 Task: Look for space in Xochitepec, Mexico from 6th September, 2023 to 10th September, 2023 for 1 adult in price range Rs.9000 to Rs.17000. Place can be private room with 1  bedroom having 1 bed and 1 bathroom. Property type can be house, flat, guest house, hotel. Booking option can be shelf check-in. Required host language is English.
Action: Mouse moved to (501, 108)
Screenshot: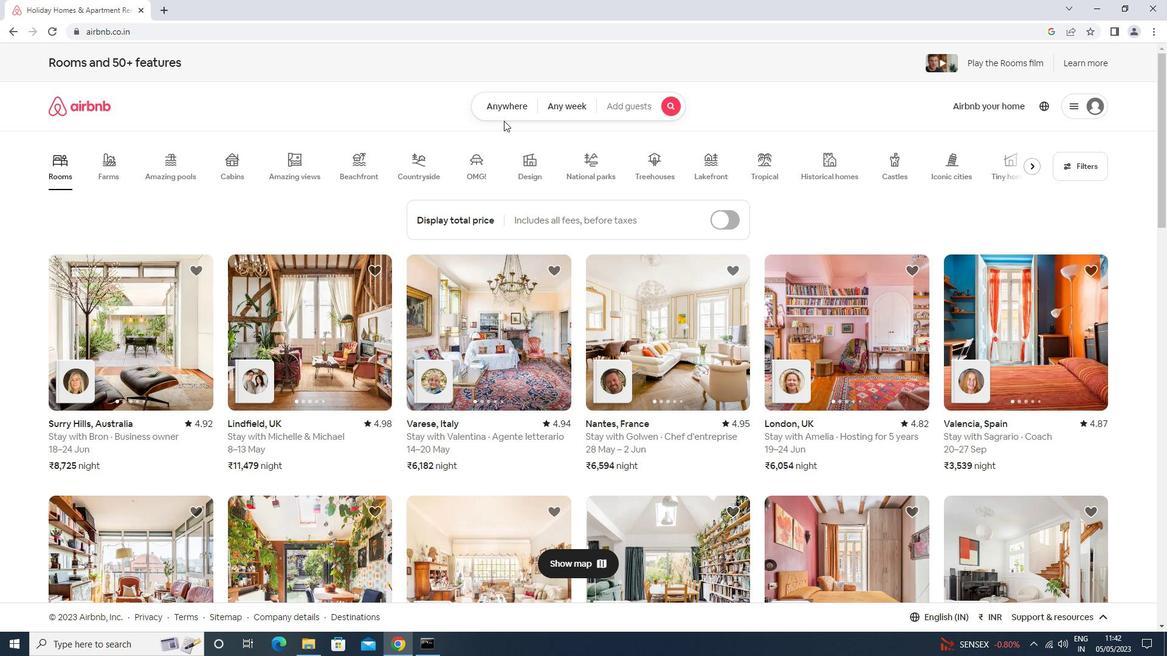 
Action: Mouse pressed left at (501, 108)
Screenshot: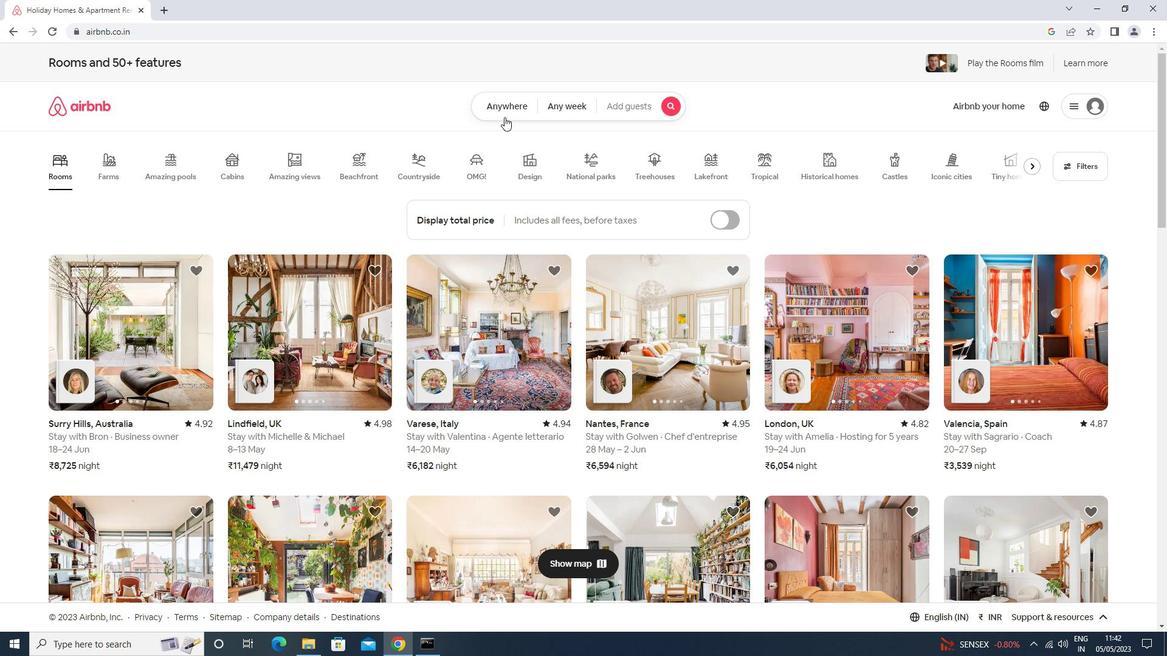 
Action: Mouse moved to (443, 159)
Screenshot: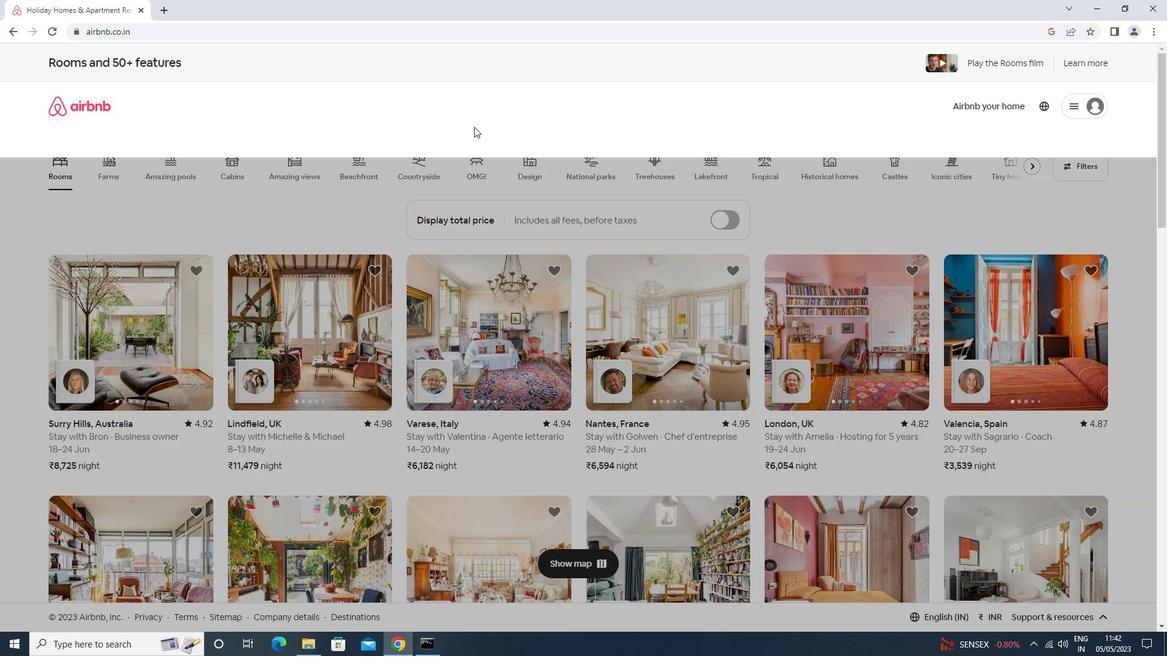 
Action: Mouse pressed left at (443, 159)
Screenshot: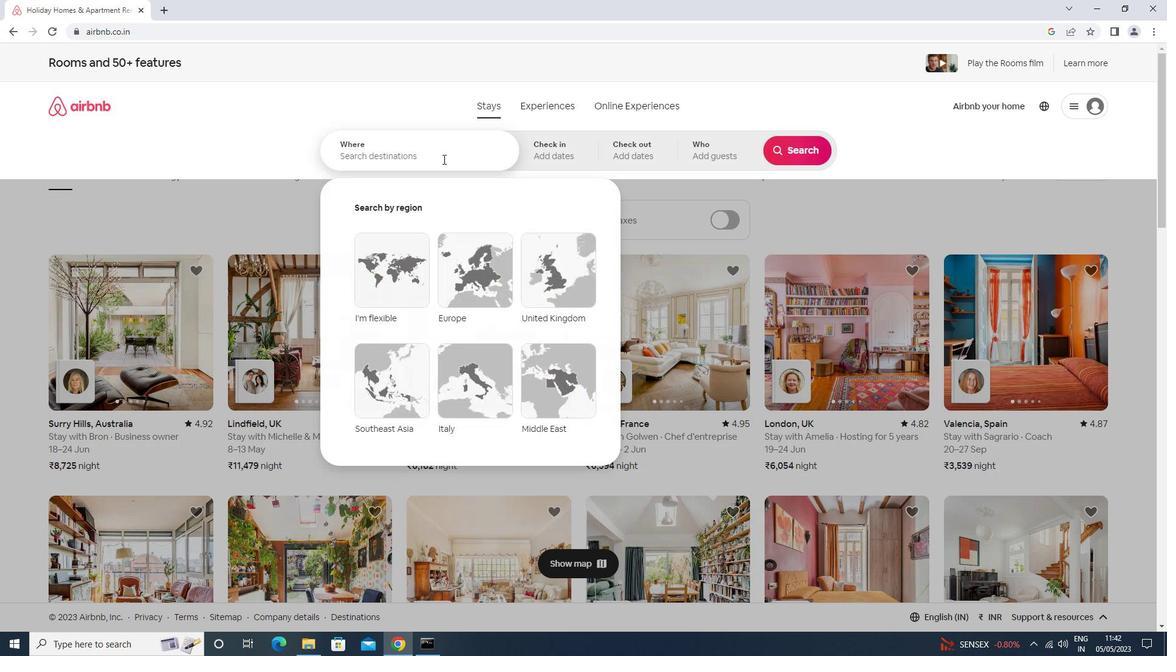 
Action: Mouse moved to (436, 162)
Screenshot: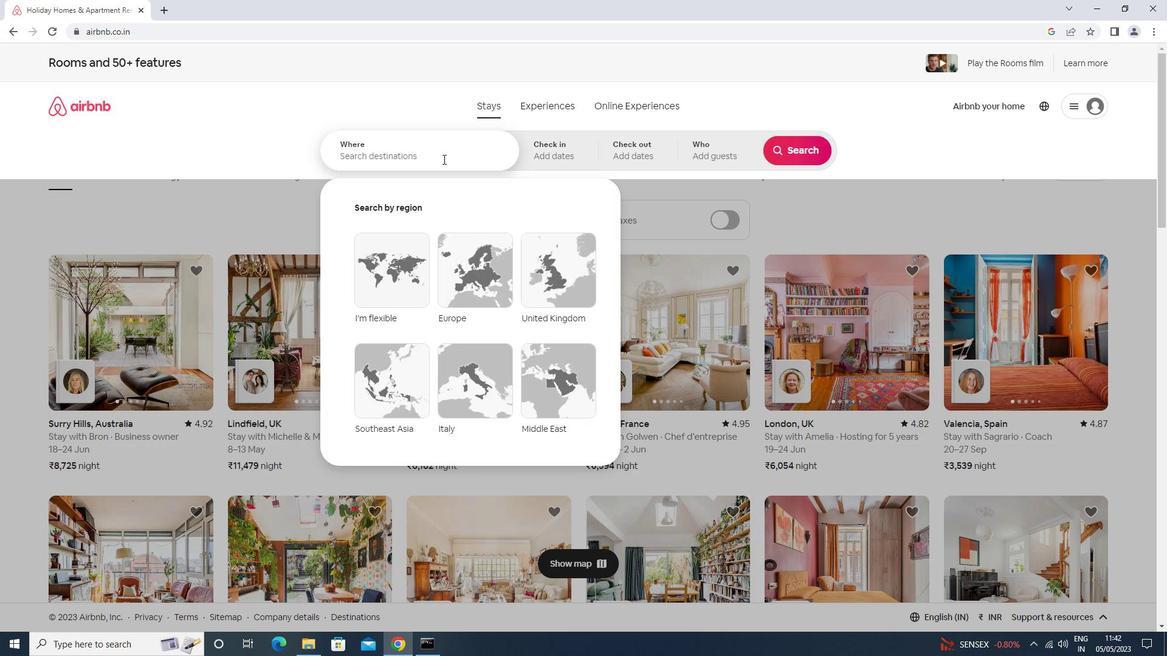 
Action: Key pressed <Key.shift>XOCH<Key.down><Key.down><Key.enter>
Screenshot: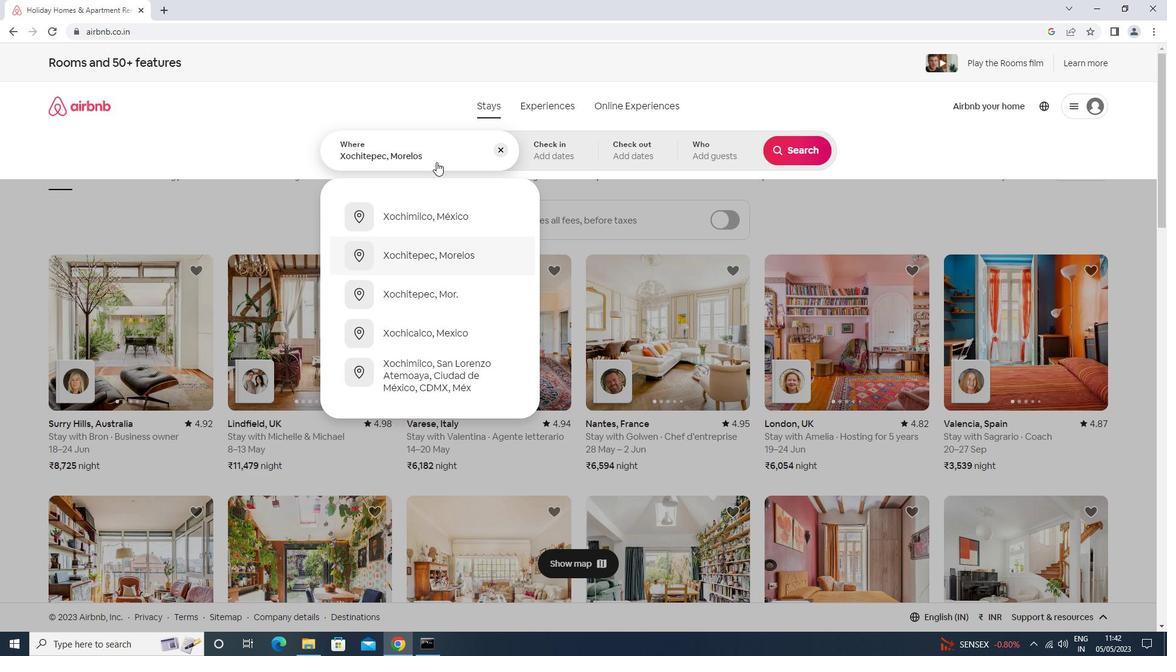 
Action: Mouse moved to (800, 245)
Screenshot: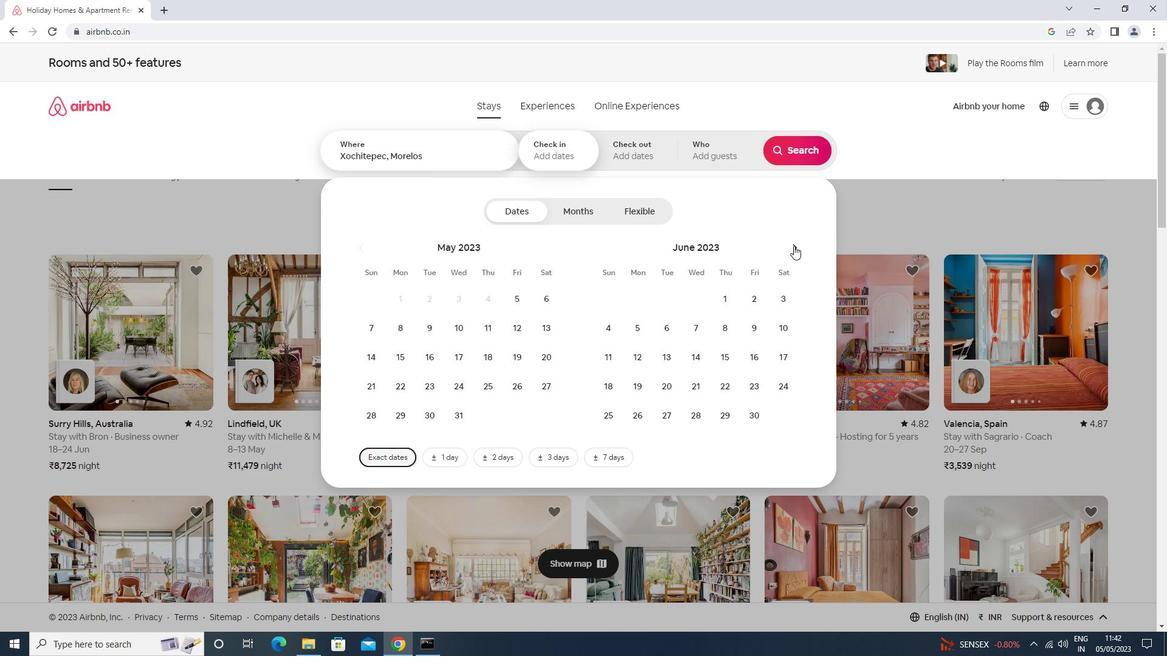 
Action: Mouse pressed left at (800, 245)
Screenshot: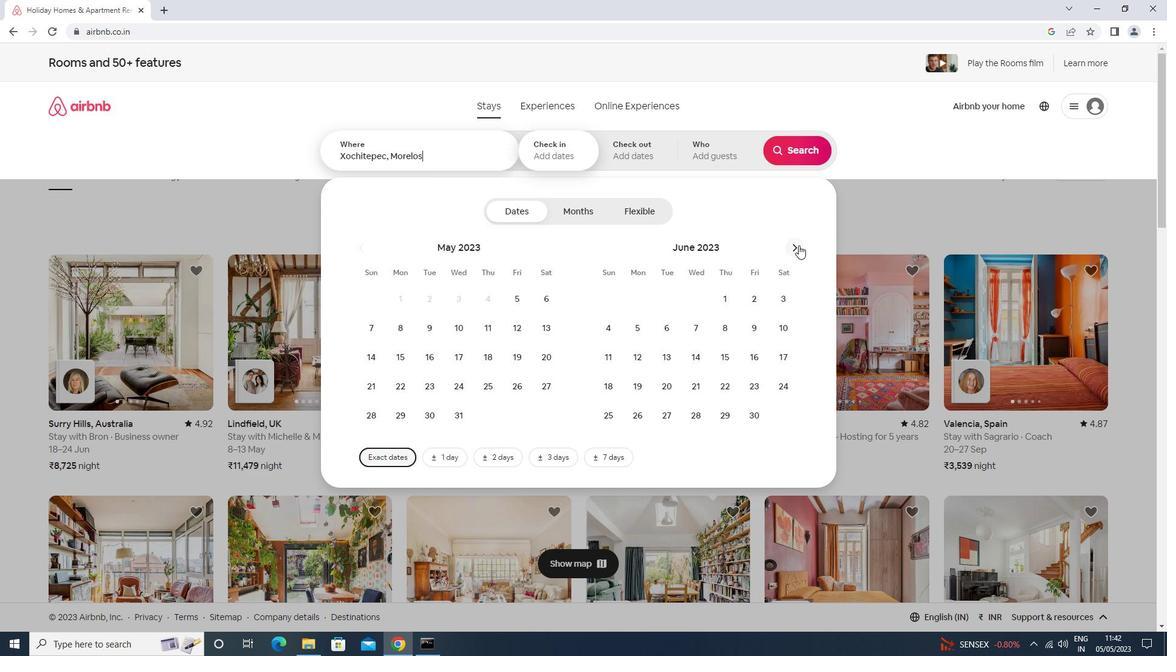 
Action: Mouse moved to (802, 244)
Screenshot: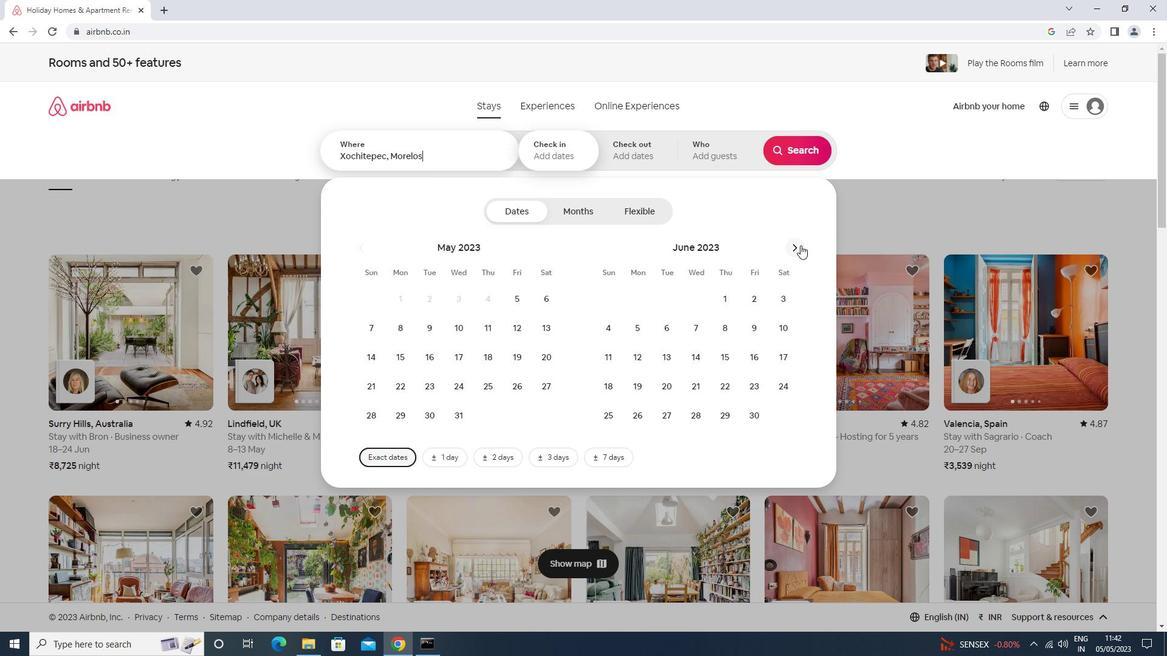 
Action: Mouse pressed left at (802, 244)
Screenshot: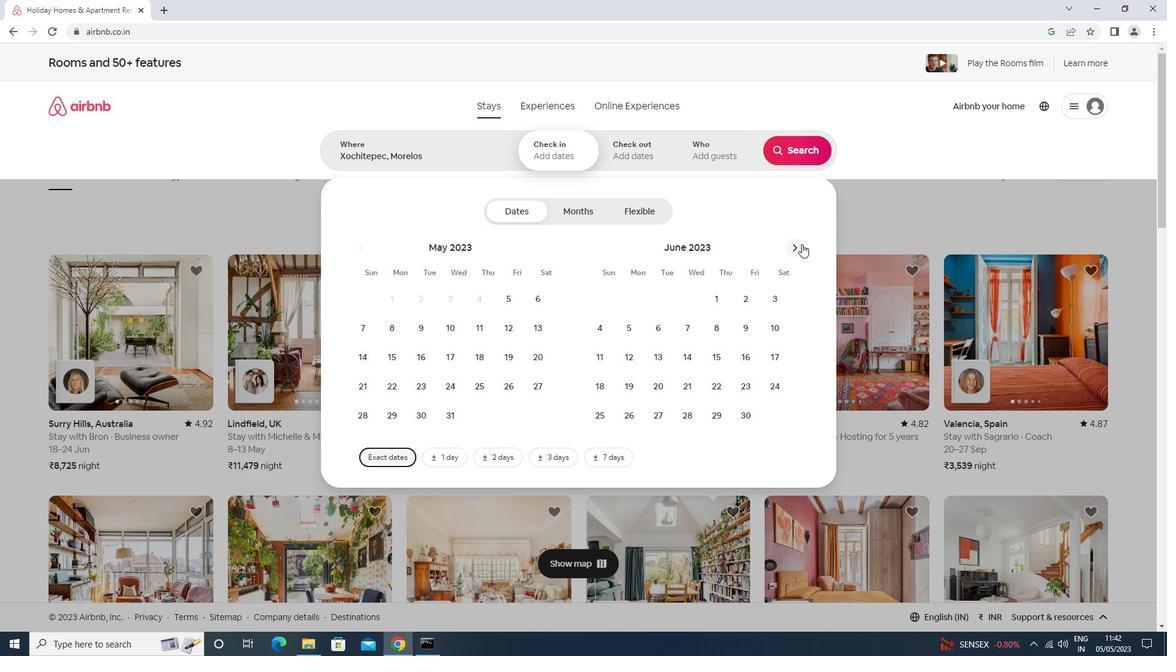 
Action: Mouse pressed left at (802, 244)
Screenshot: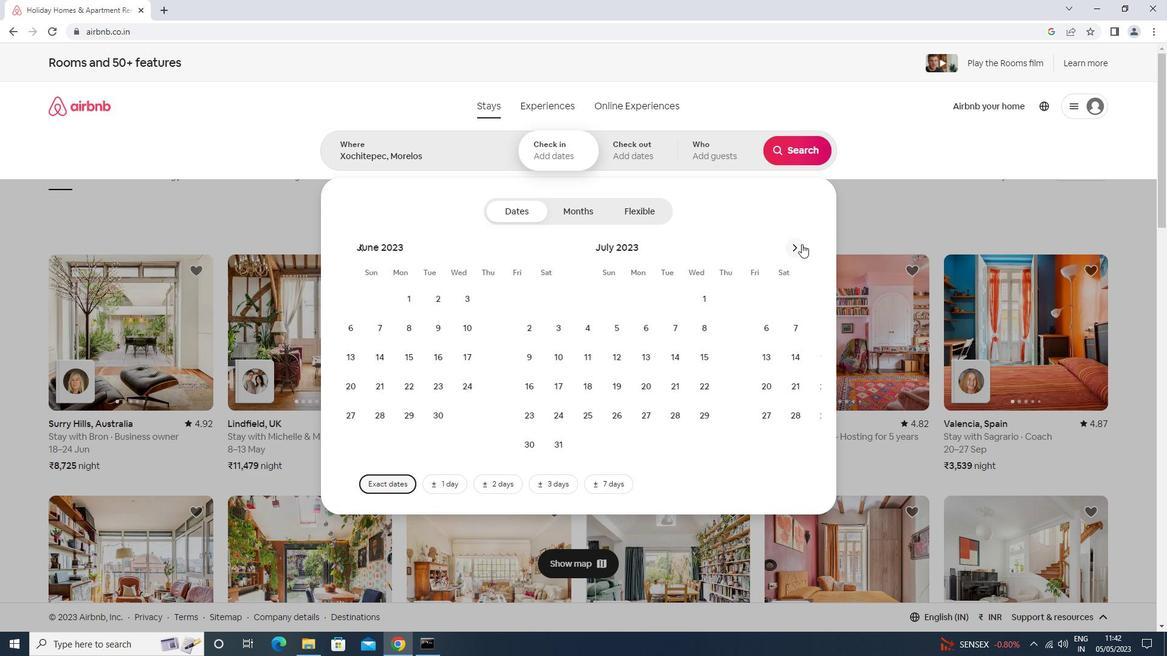 
Action: Mouse moved to (699, 330)
Screenshot: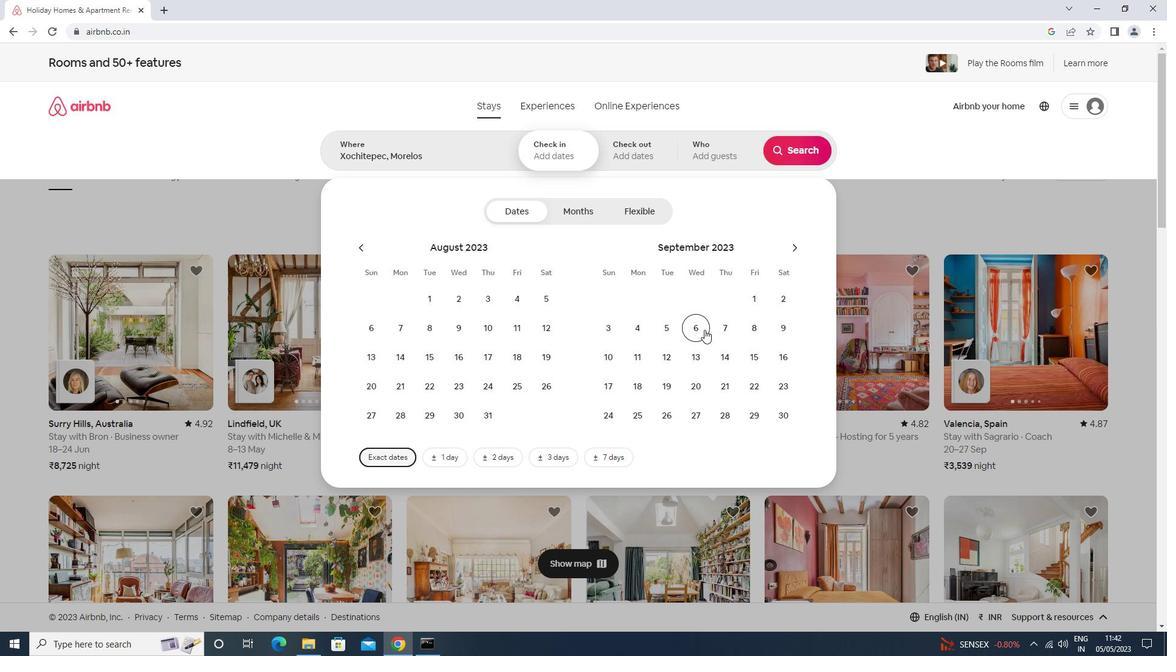 
Action: Mouse pressed left at (699, 330)
Screenshot: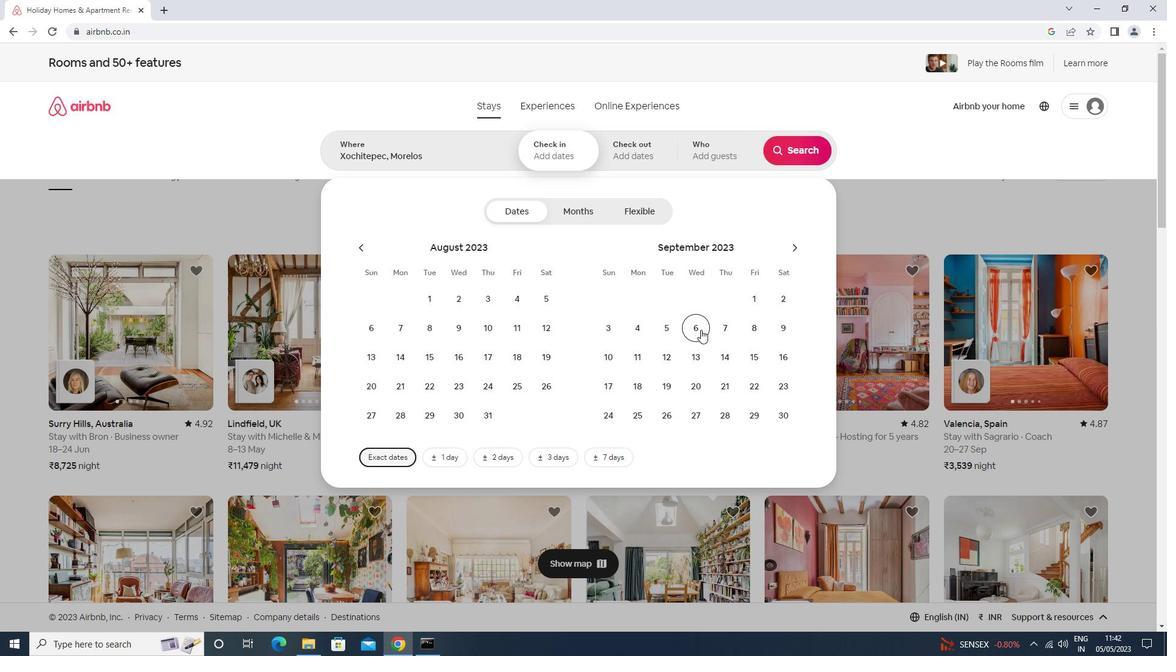 
Action: Mouse moved to (614, 355)
Screenshot: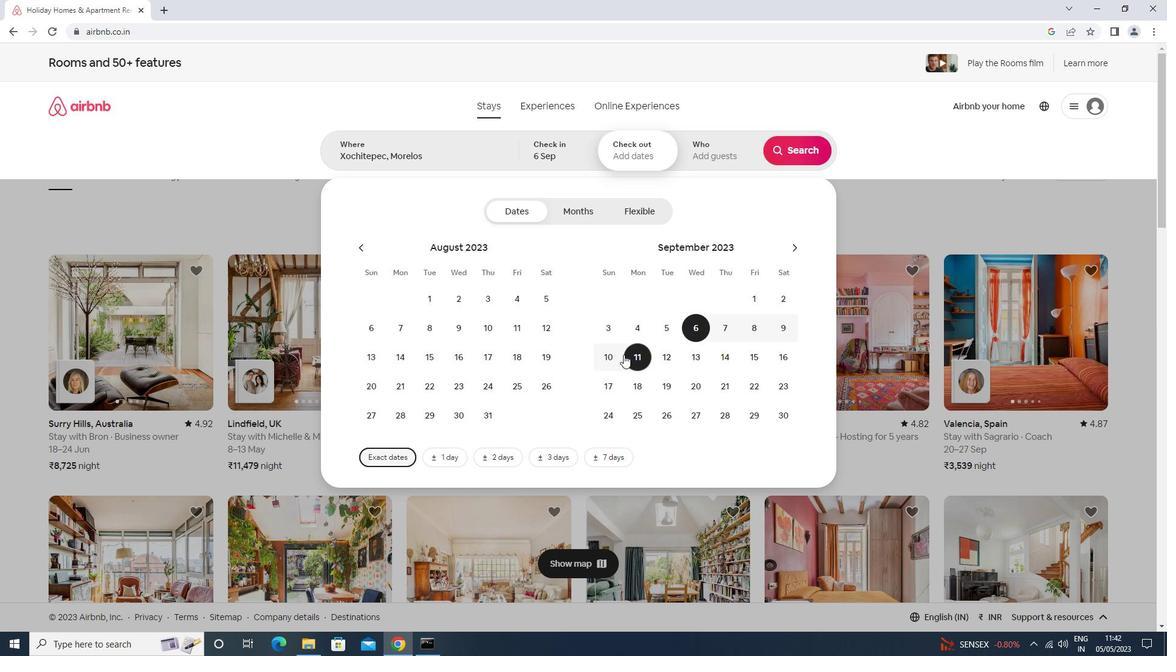 
Action: Mouse pressed left at (614, 355)
Screenshot: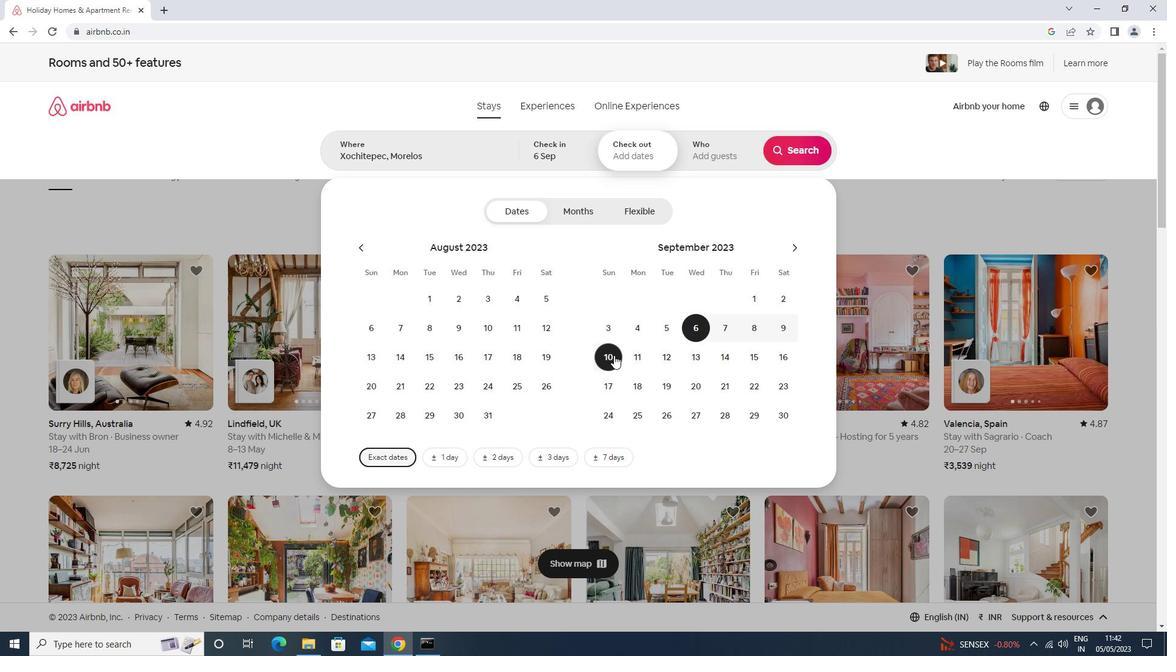
Action: Mouse moved to (709, 140)
Screenshot: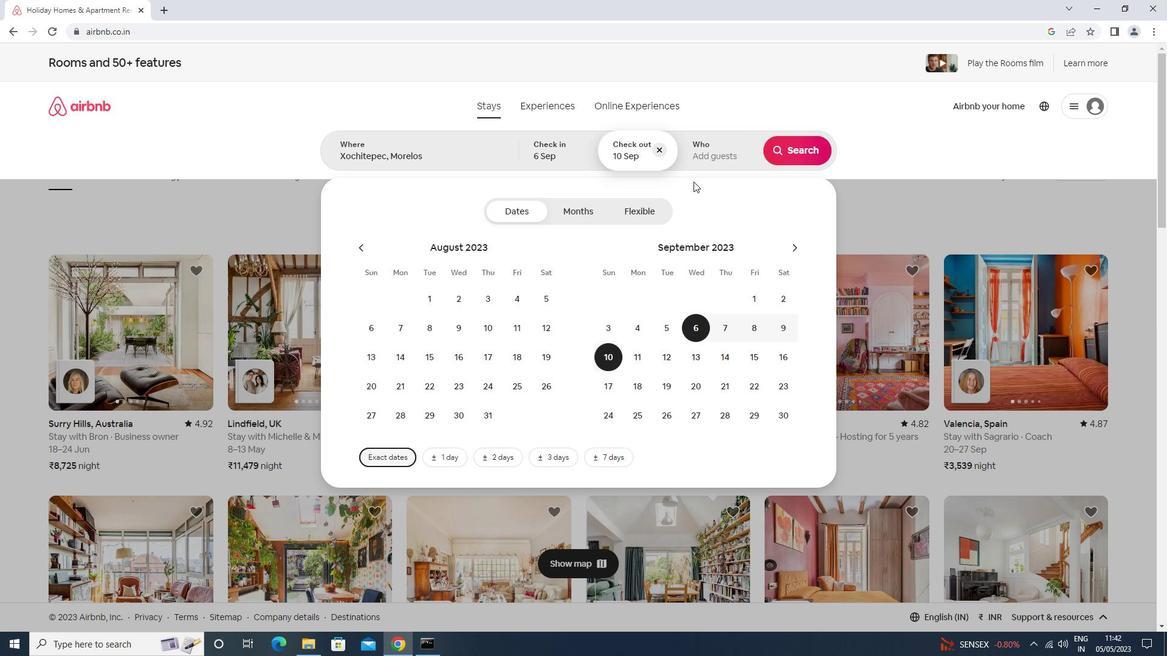 
Action: Mouse pressed left at (709, 140)
Screenshot: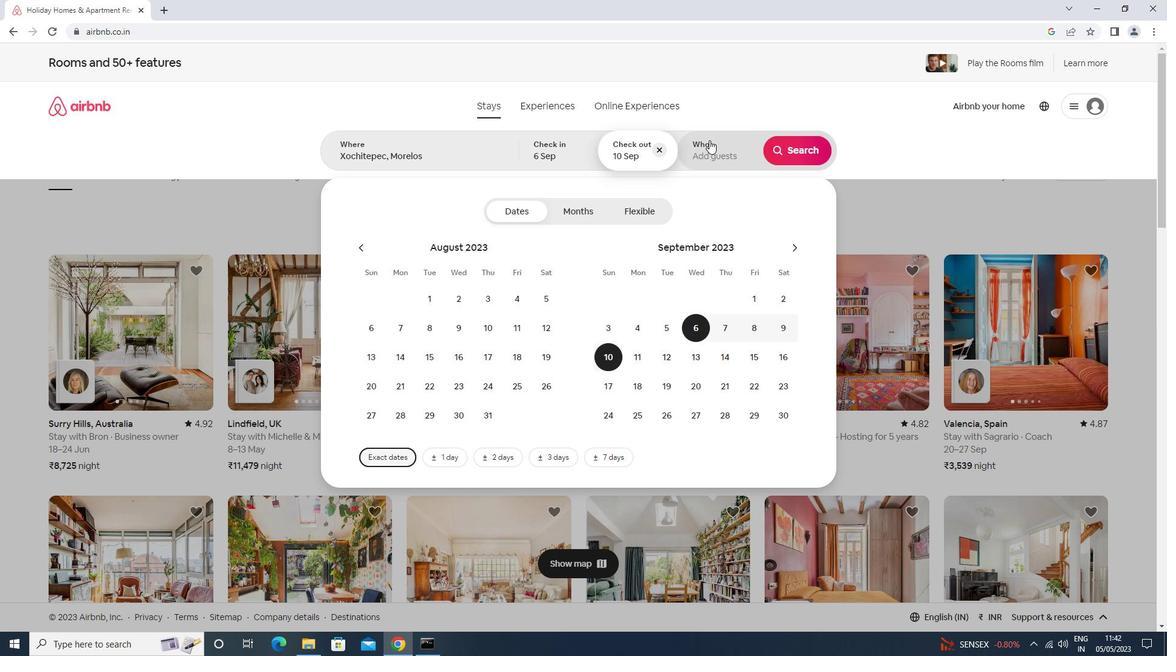 
Action: Mouse moved to (800, 215)
Screenshot: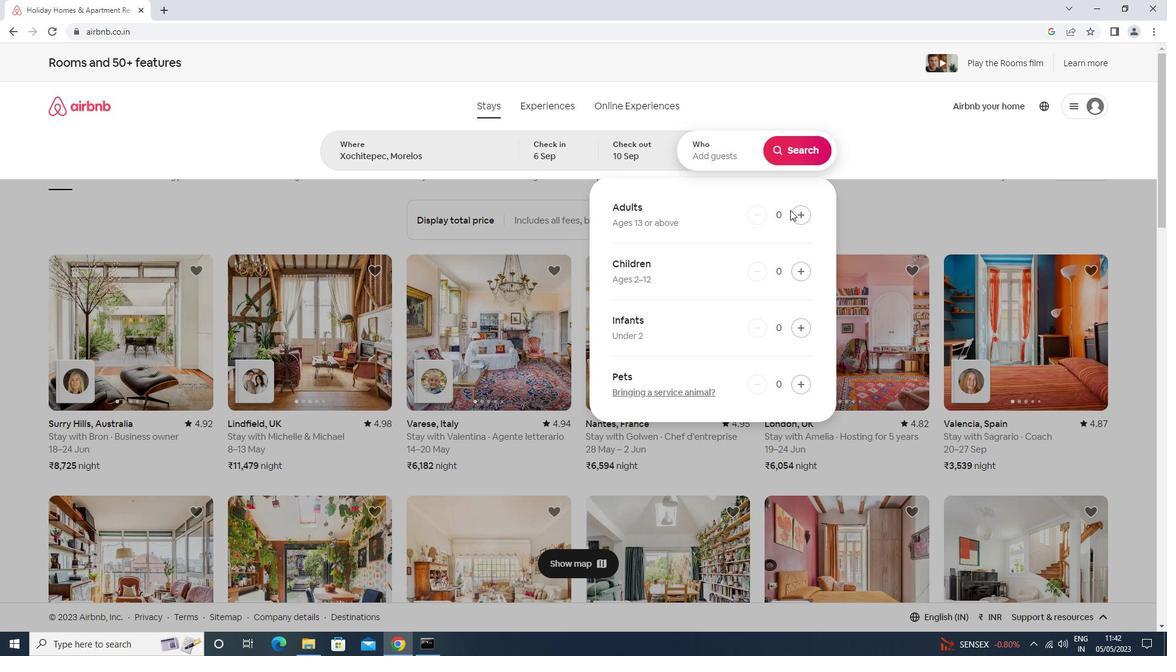 
Action: Mouse pressed left at (800, 215)
Screenshot: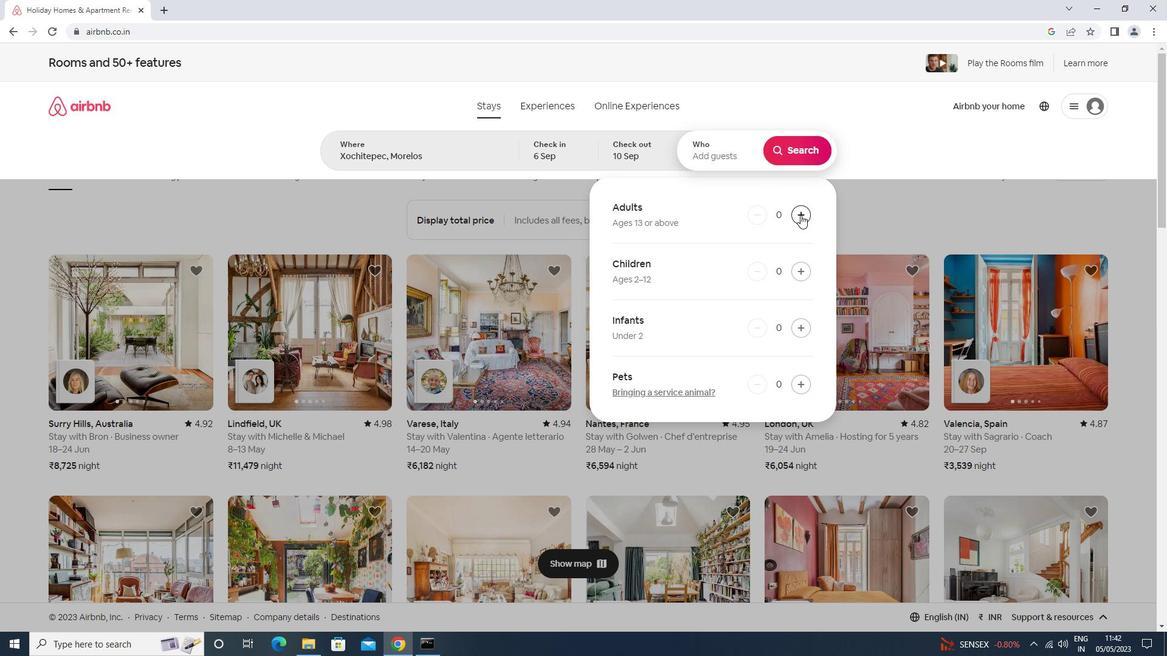
Action: Mouse moved to (813, 144)
Screenshot: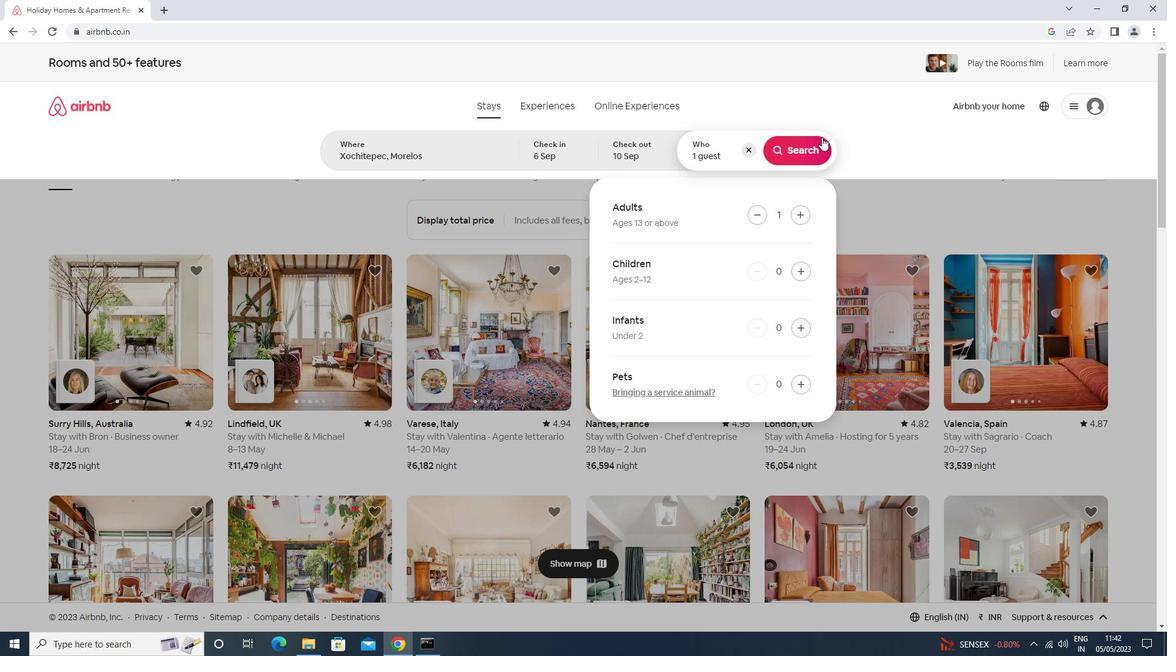 
Action: Mouse pressed left at (813, 144)
Screenshot: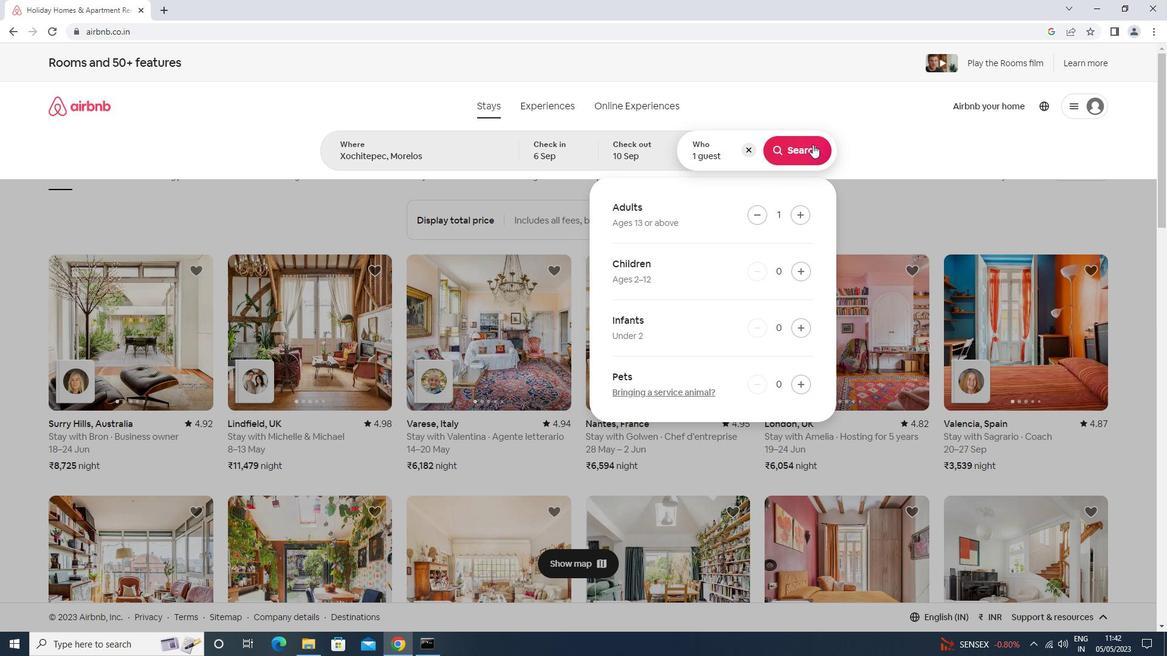
Action: Mouse moved to (1102, 117)
Screenshot: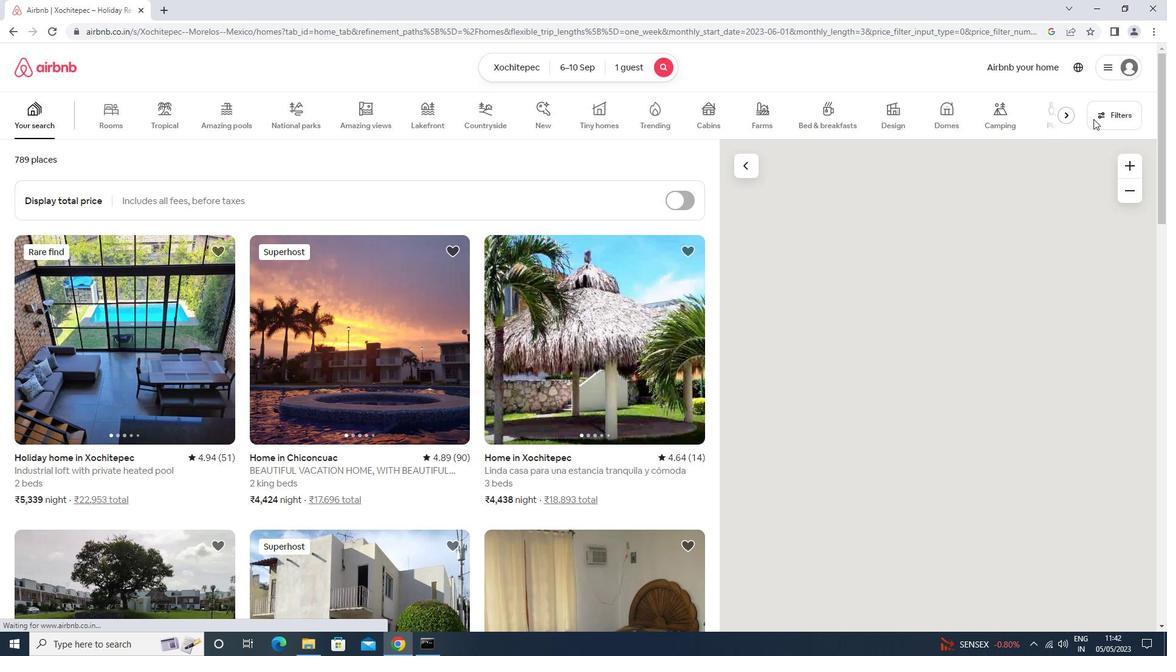 
Action: Mouse pressed left at (1102, 117)
Screenshot: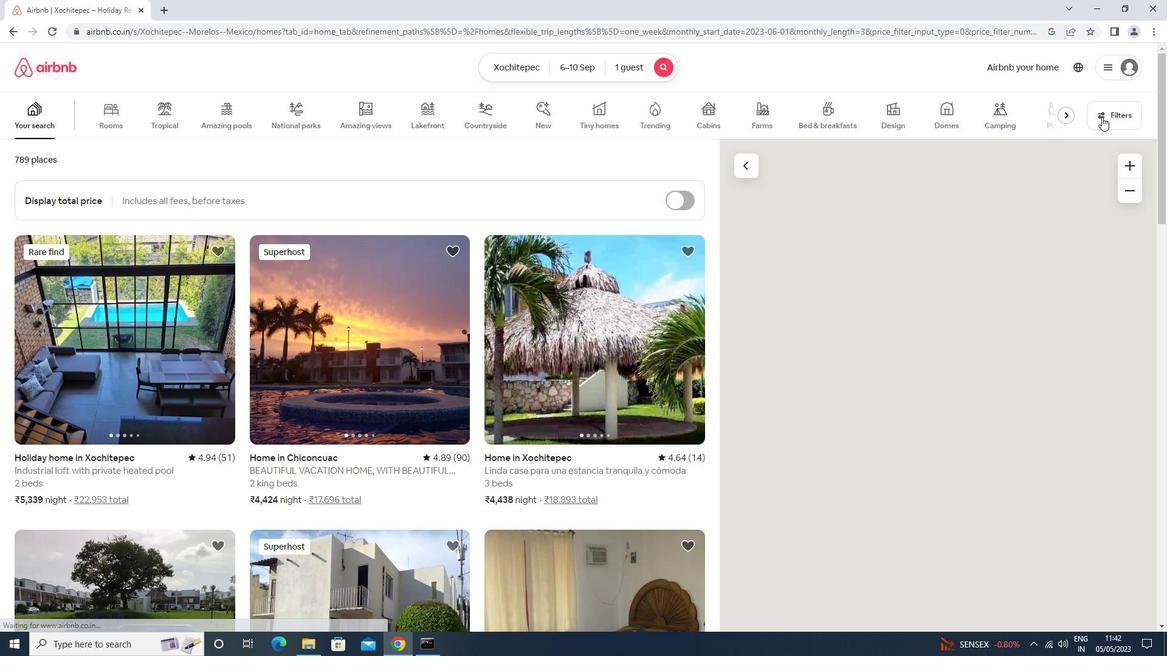 
Action: Mouse moved to (450, 413)
Screenshot: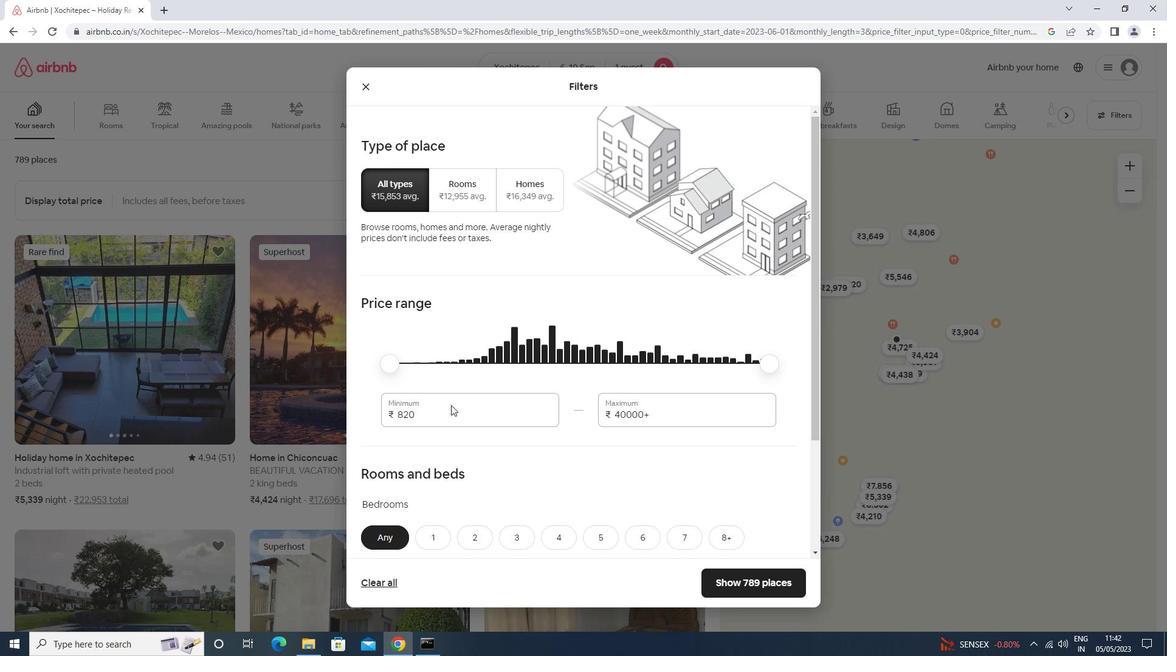 
Action: Mouse pressed left at (450, 413)
Screenshot: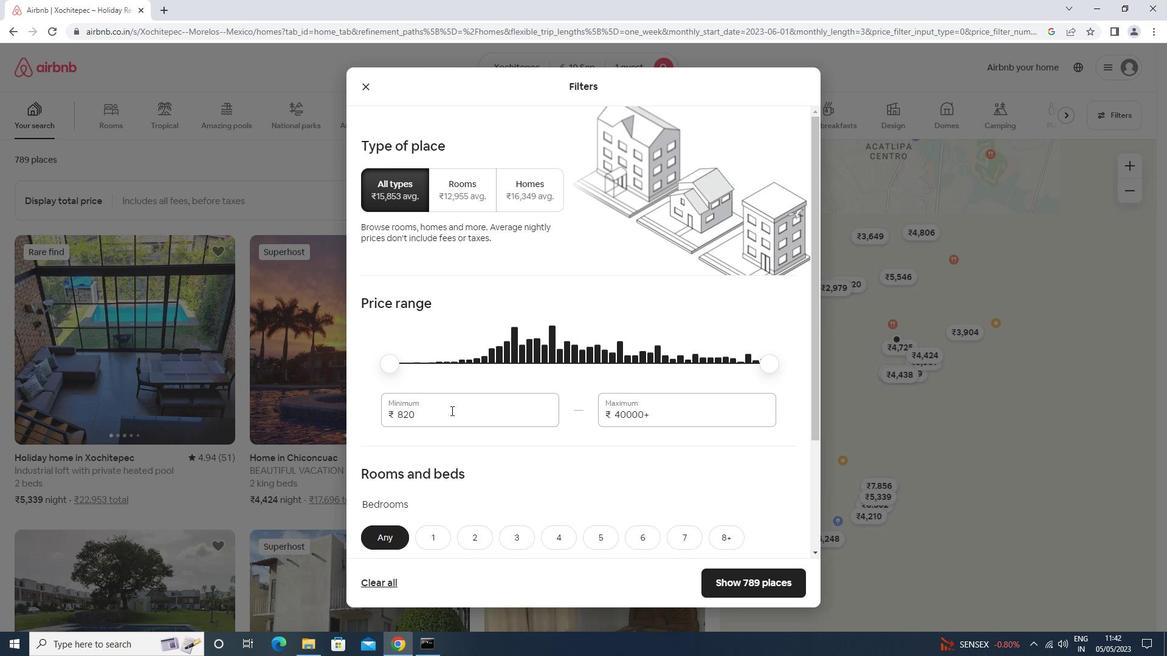 
Action: Key pressed <Key.backspace><Key.backspace><Key.backspace><Key.backspace><Key.backspace><'9'><'0'><'0'><'0'><Key.tab><'1'><'7'><'0'><'0'><'0'>
Screenshot: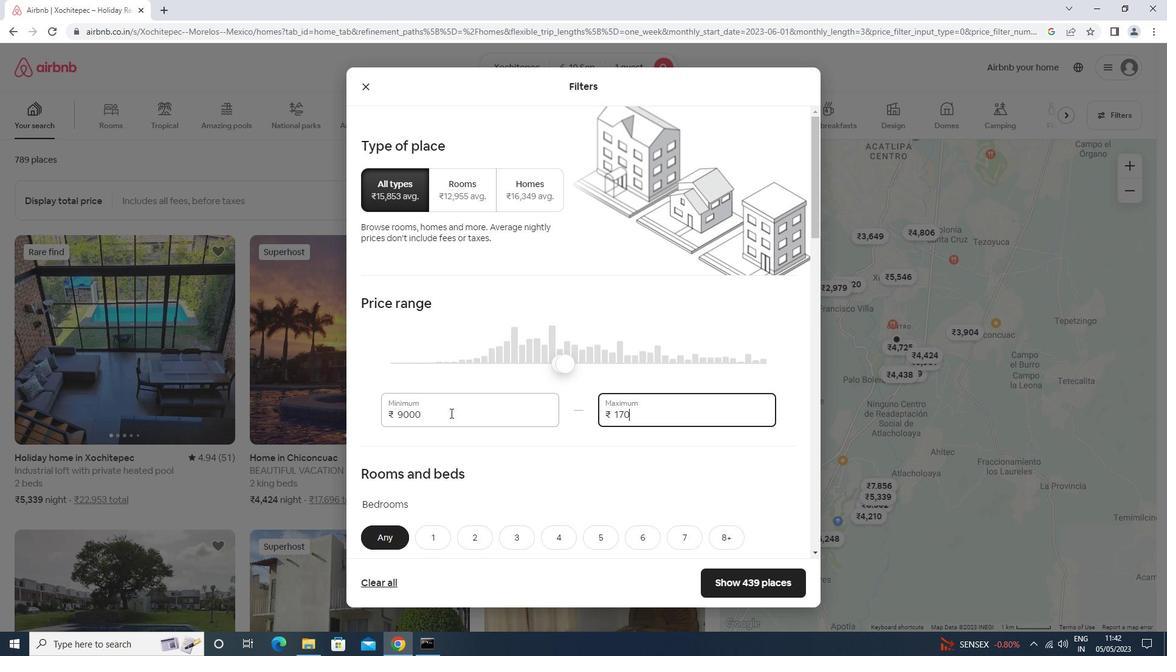 
Action: Mouse moved to (518, 423)
Screenshot: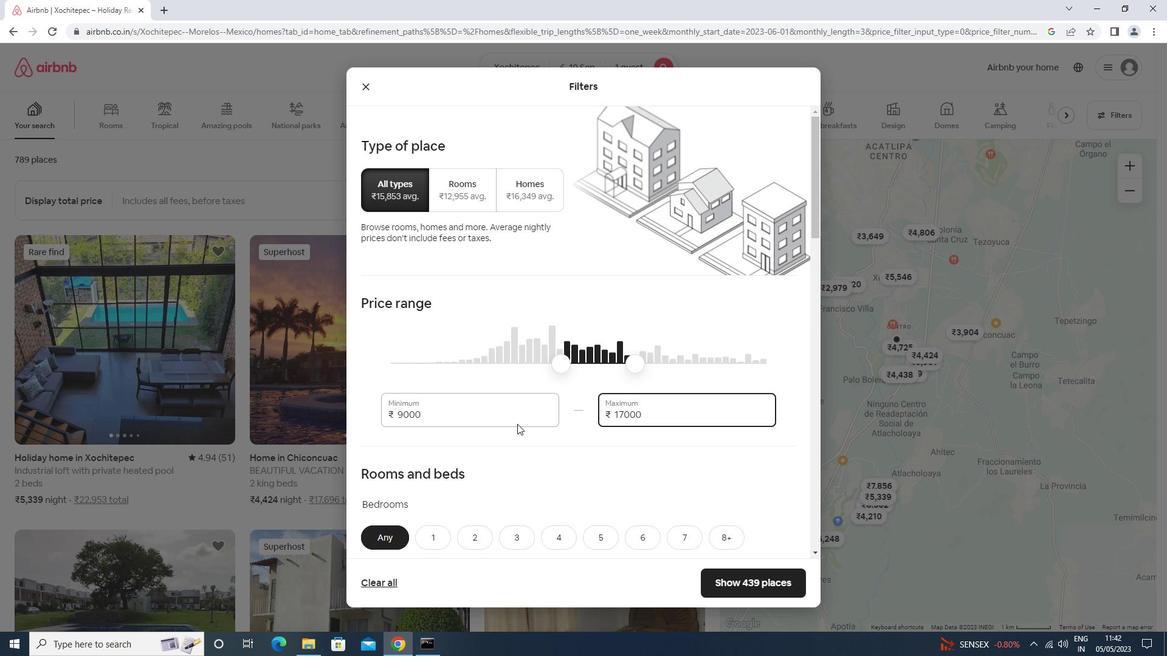 
Action: Mouse scrolled (518, 422) with delta (0, 0)
Screenshot: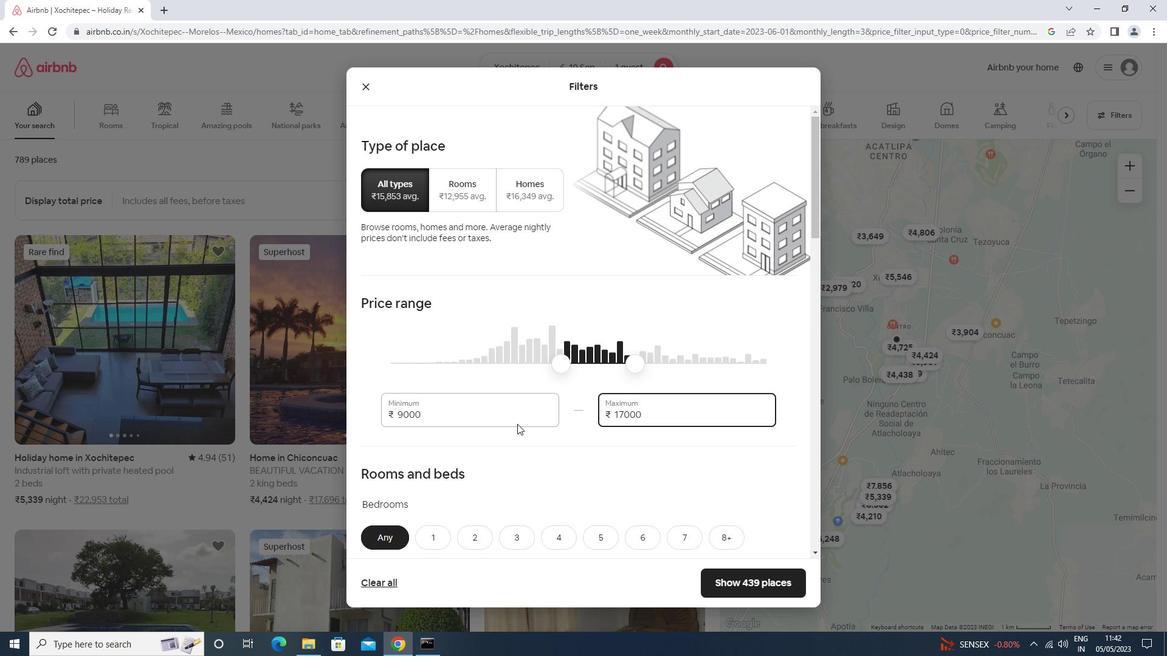 
Action: Mouse moved to (519, 423)
Screenshot: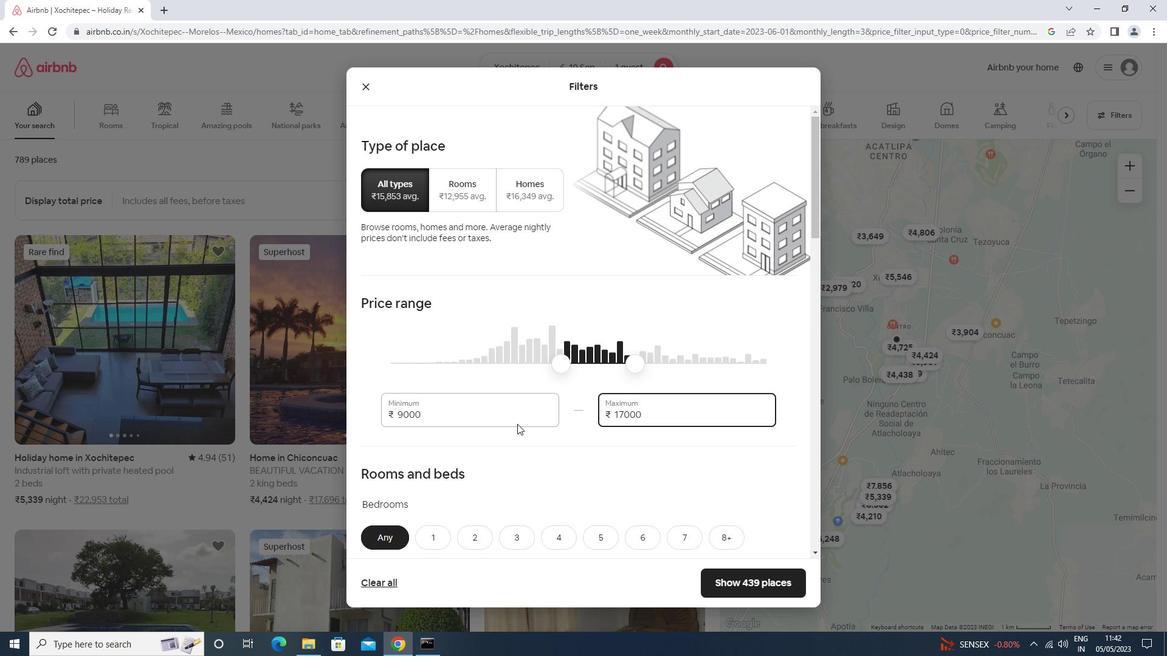 
Action: Mouse scrolled (519, 422) with delta (0, 0)
Screenshot: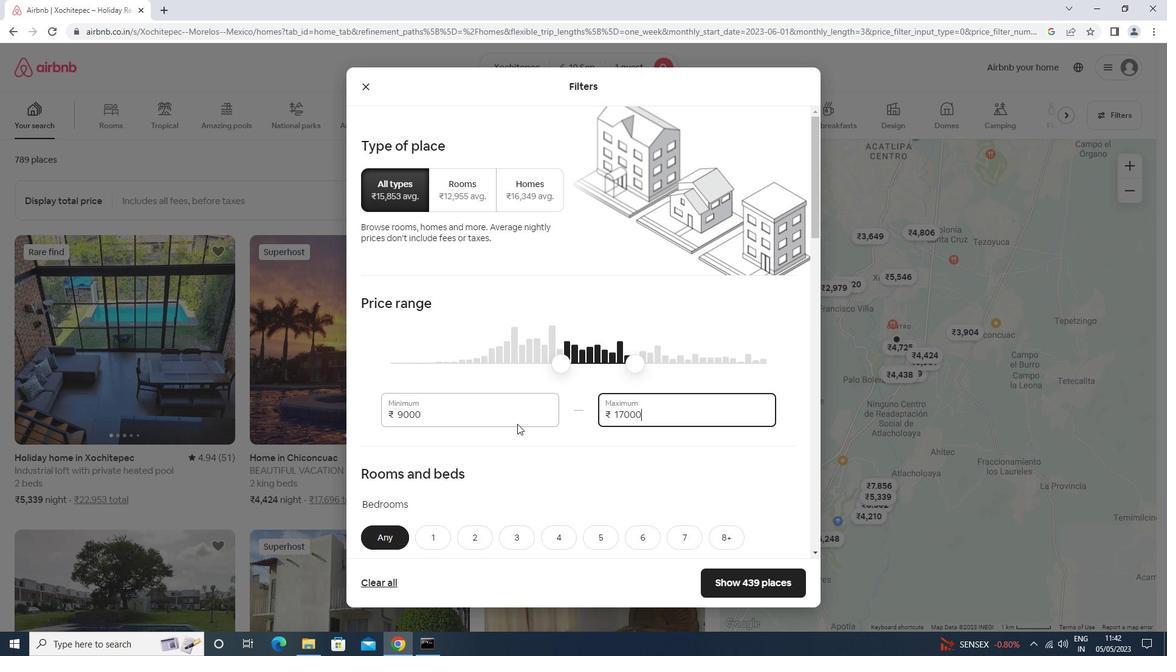 
Action: Mouse scrolled (519, 422) with delta (0, 0)
Screenshot: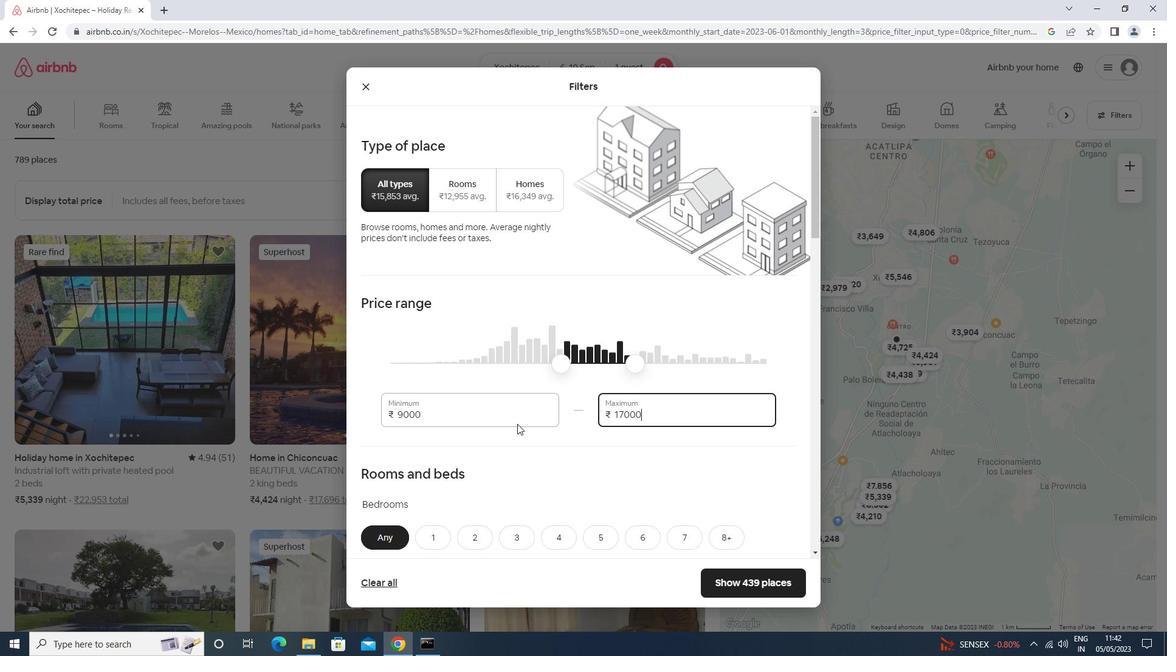 
Action: Mouse scrolled (519, 422) with delta (0, 0)
Screenshot: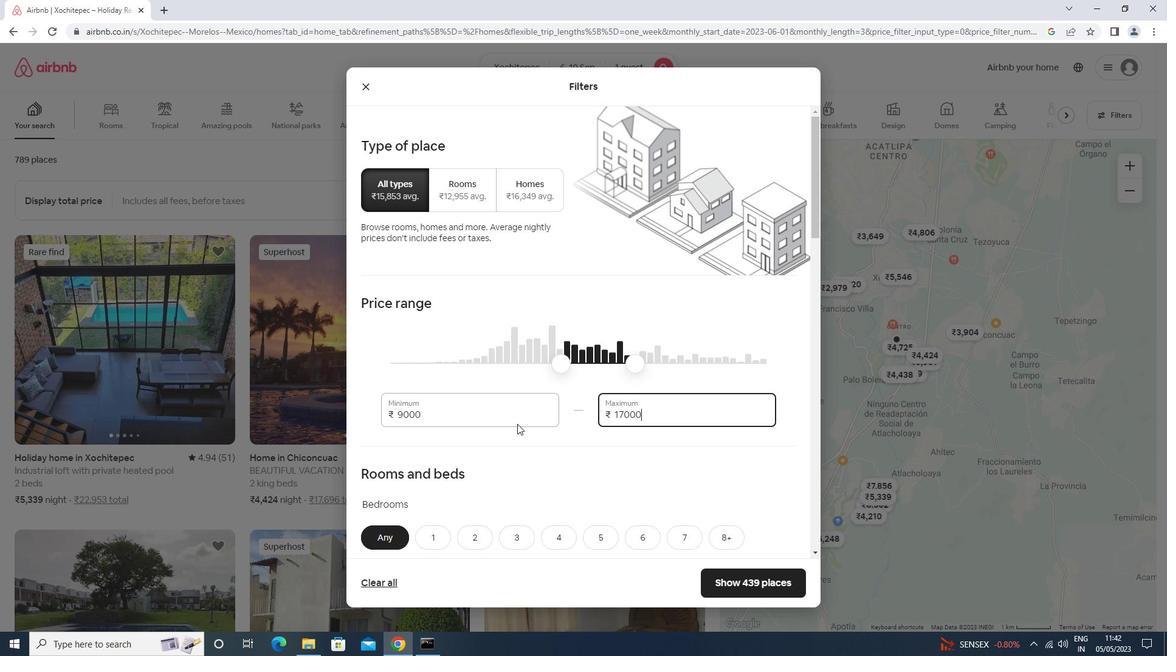 
Action: Mouse moved to (439, 302)
Screenshot: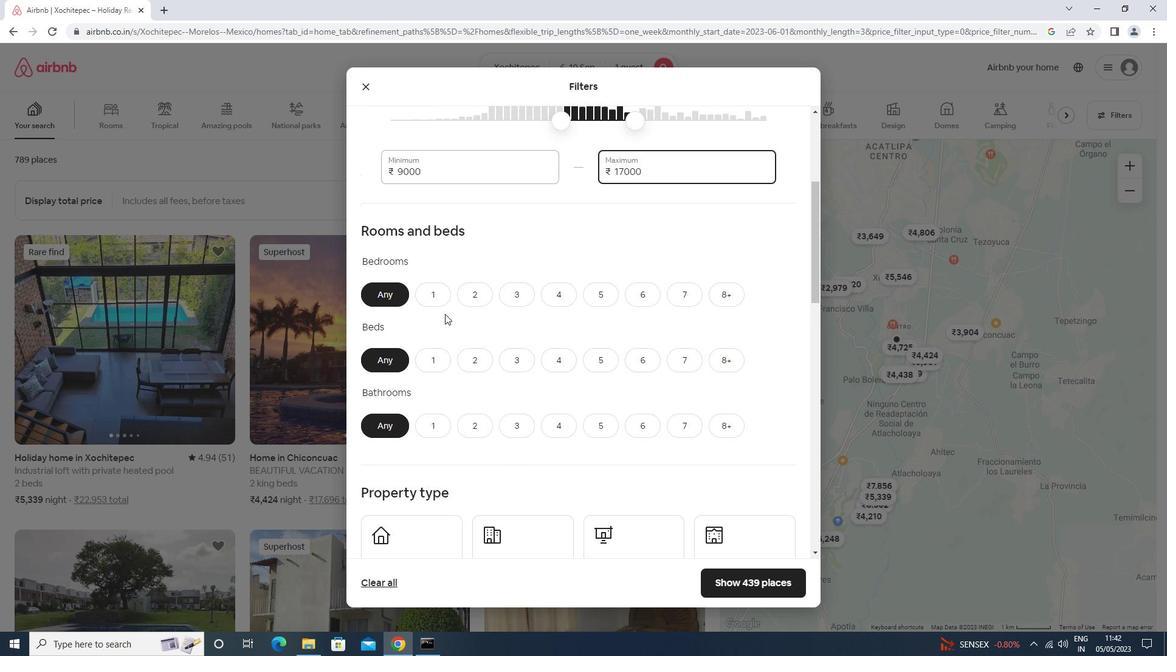 
Action: Mouse pressed left at (439, 302)
Screenshot: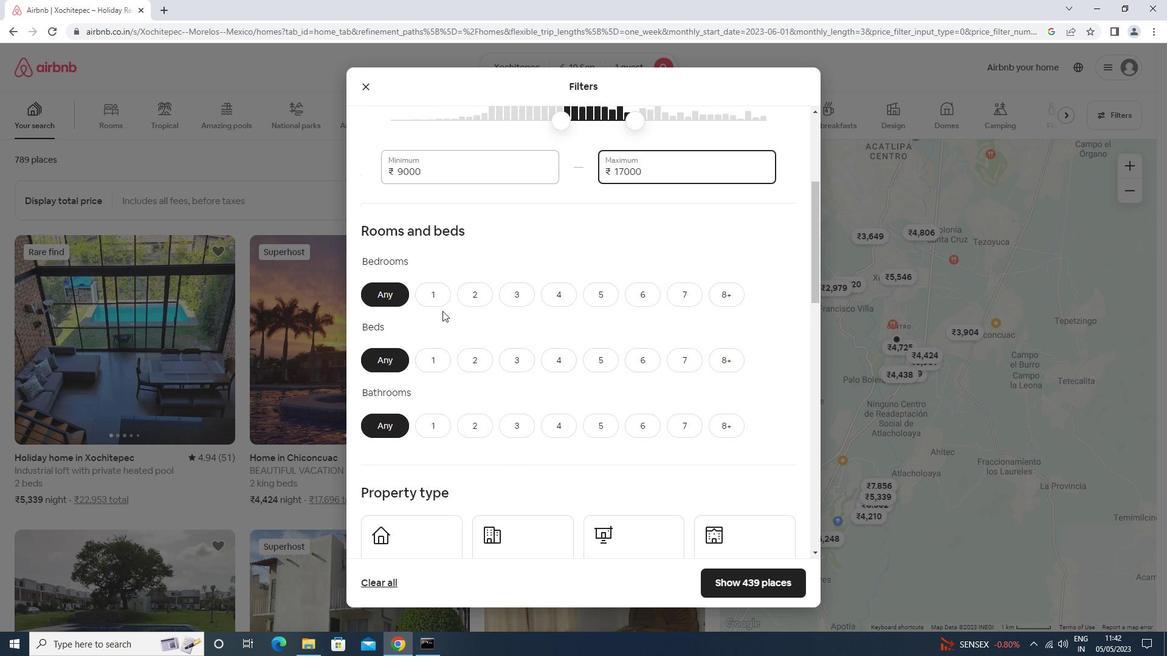 
Action: Mouse moved to (427, 357)
Screenshot: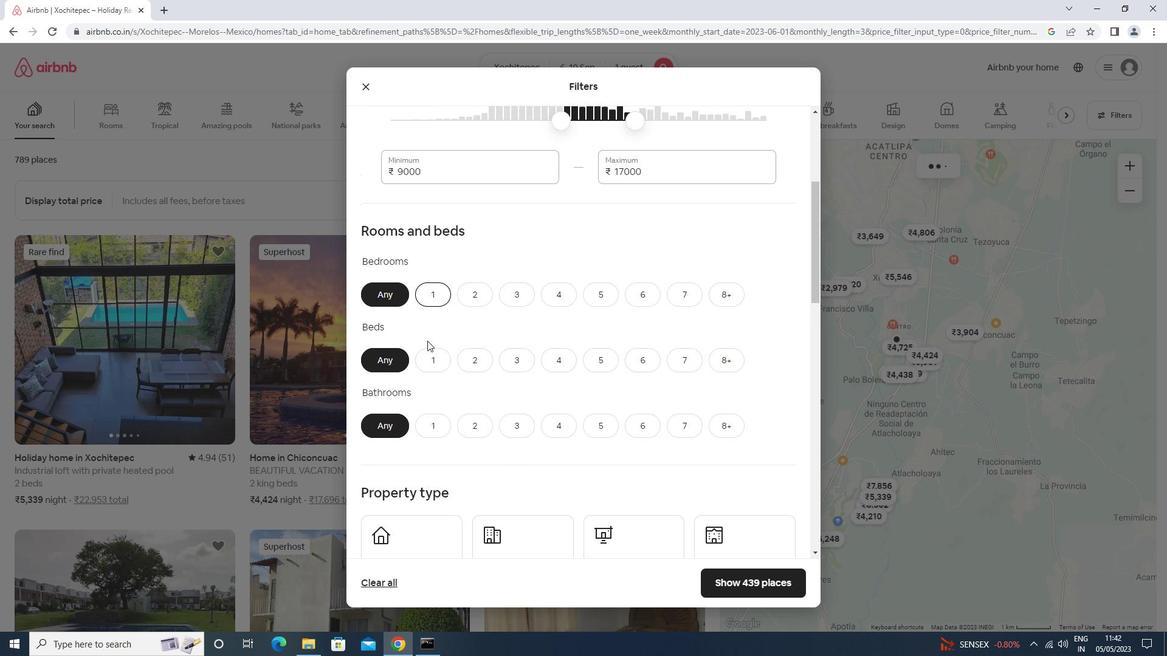 
Action: Mouse pressed left at (427, 357)
Screenshot: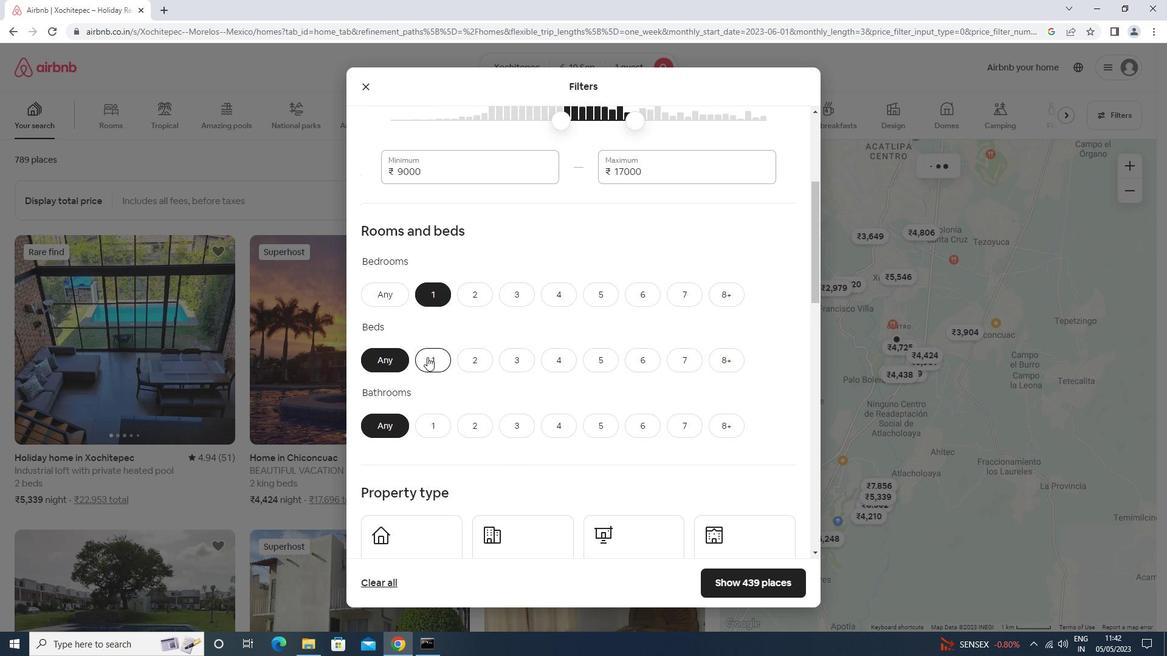 
Action: Mouse moved to (436, 422)
Screenshot: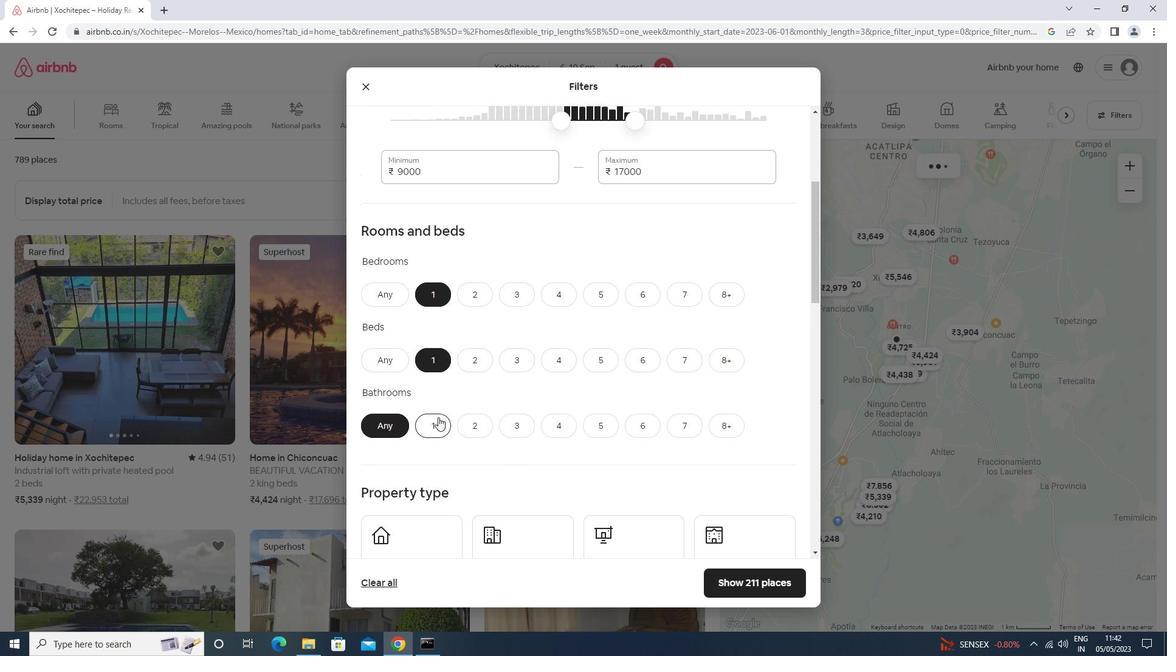 
Action: Mouse pressed left at (436, 422)
Screenshot: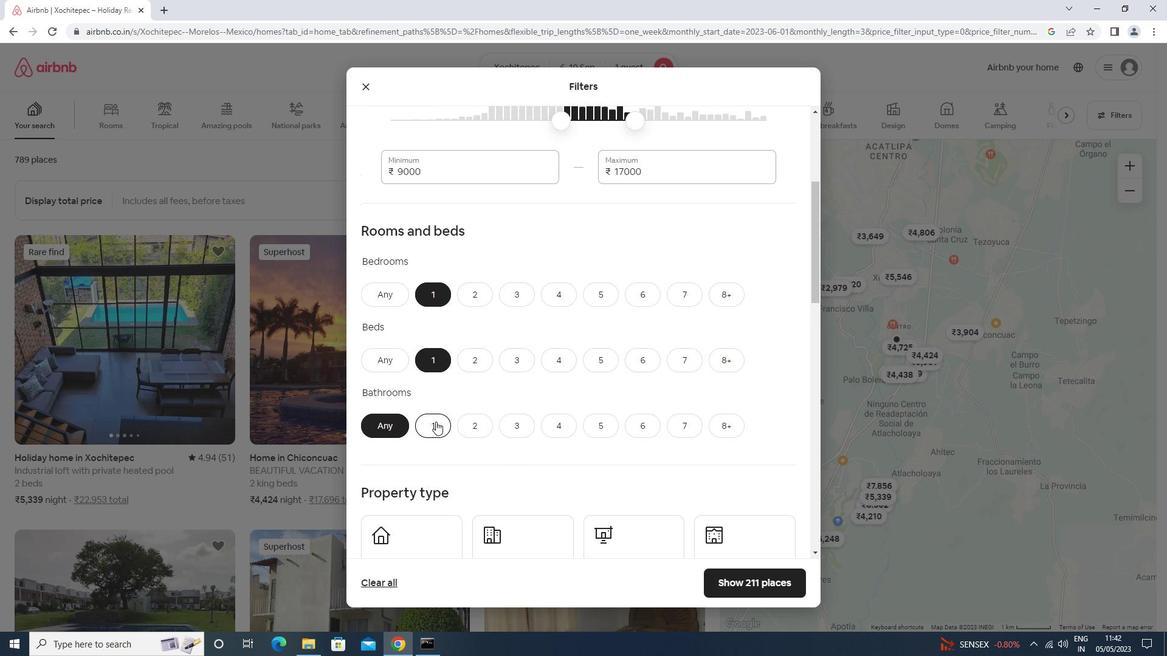 
Action: Mouse moved to (432, 417)
Screenshot: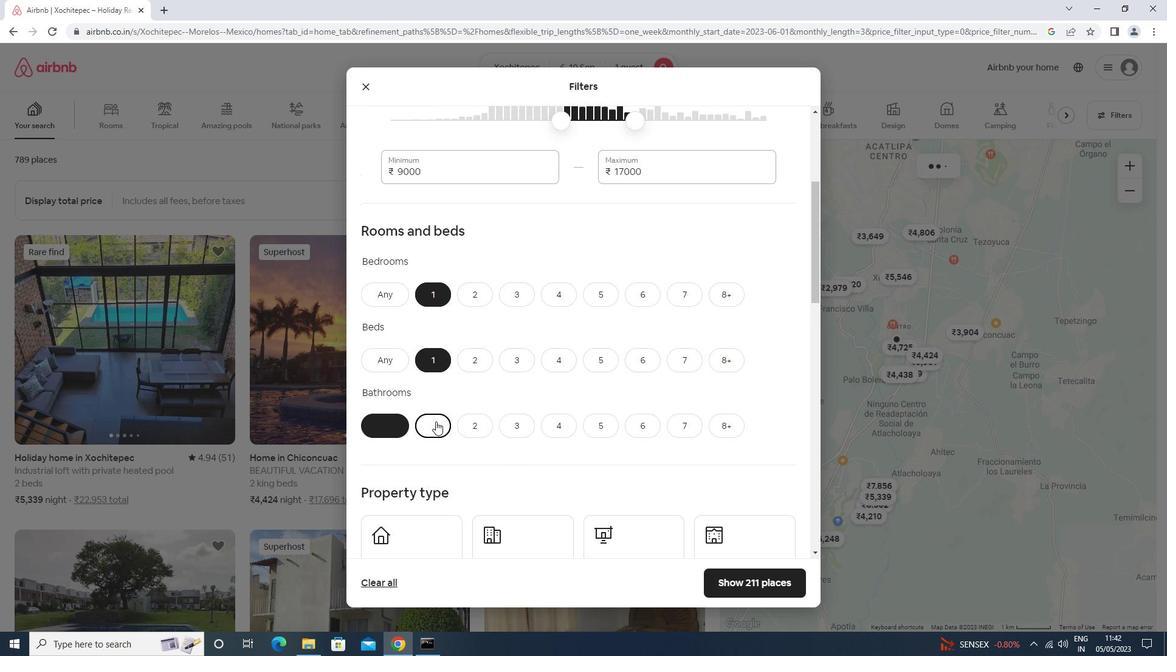 
Action: Mouse scrolled (432, 417) with delta (0, 0)
Screenshot: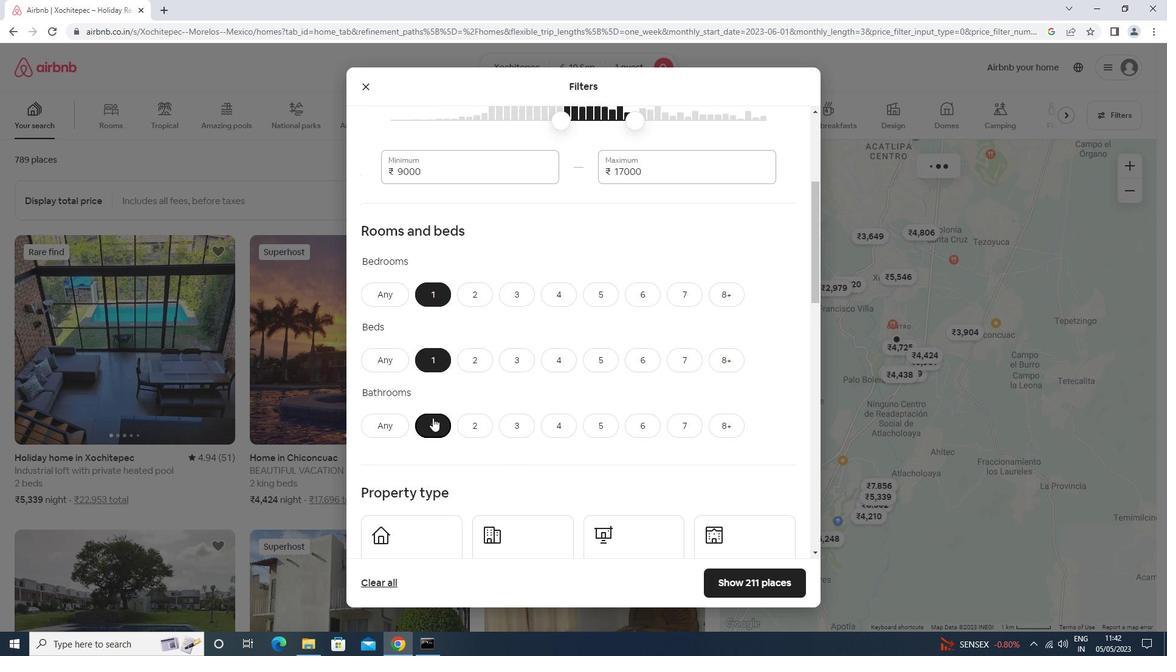 
Action: Mouse scrolled (432, 417) with delta (0, 0)
Screenshot: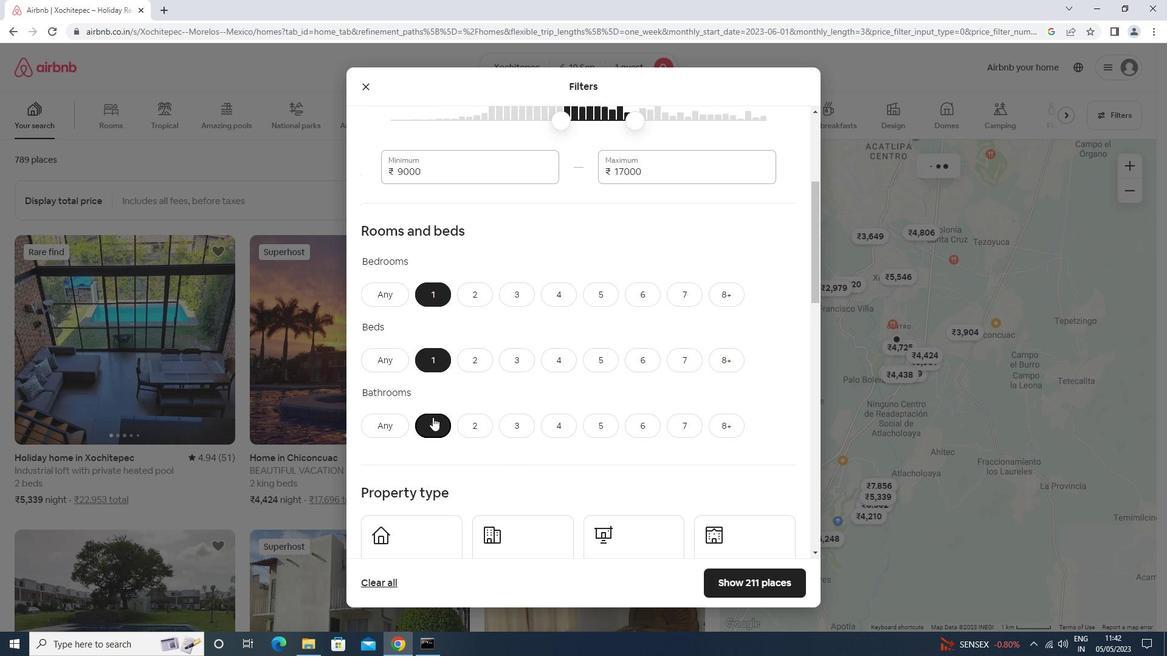 
Action: Mouse scrolled (432, 417) with delta (0, 0)
Screenshot: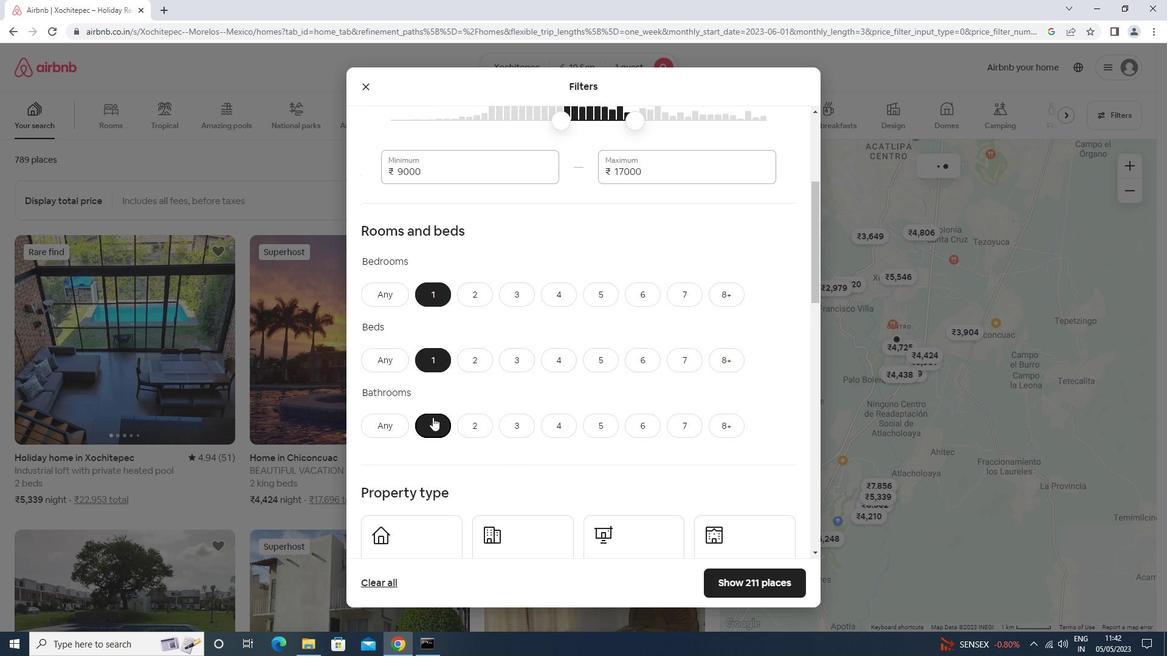 
Action: Mouse moved to (402, 389)
Screenshot: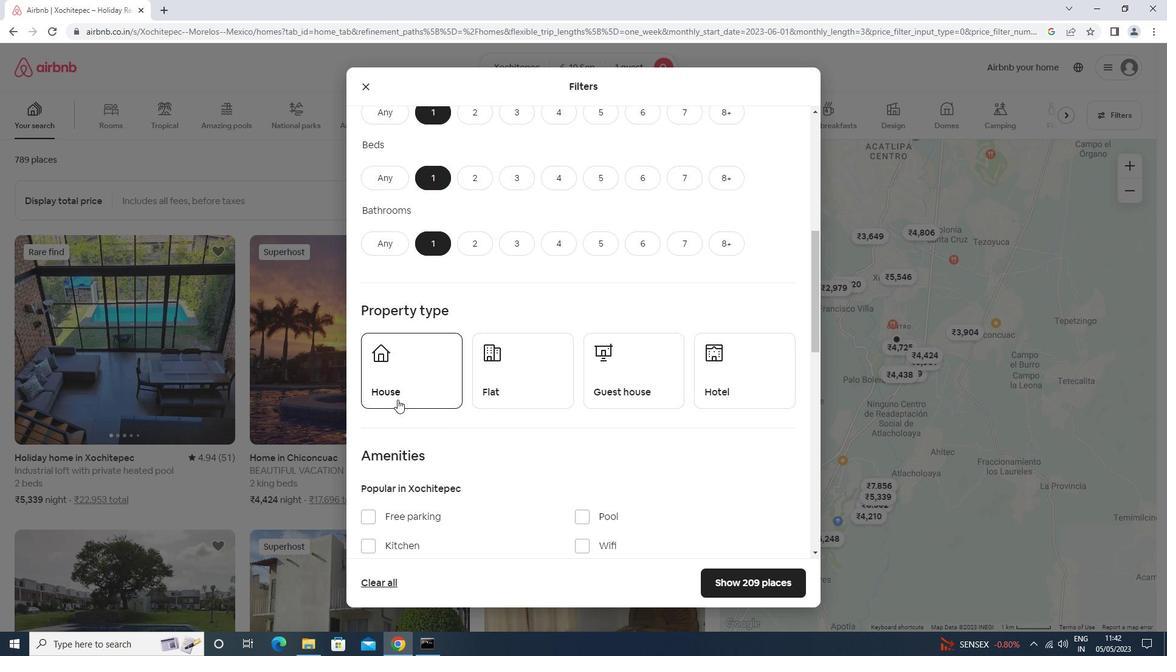 
Action: Mouse pressed left at (402, 389)
Screenshot: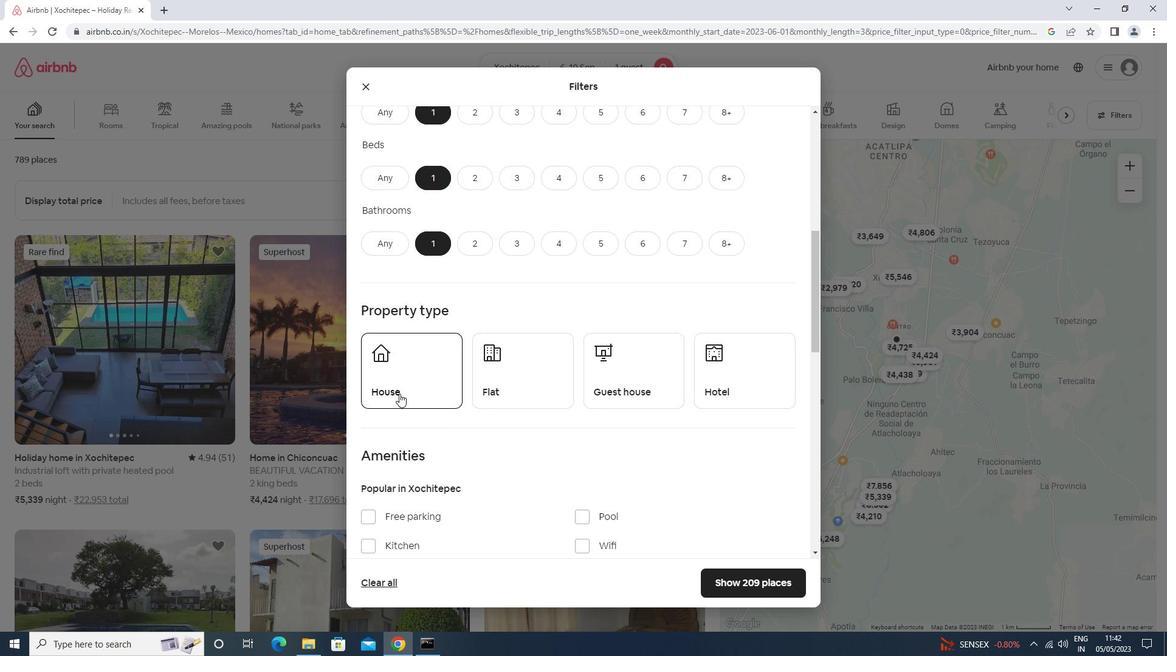 
Action: Mouse moved to (537, 392)
Screenshot: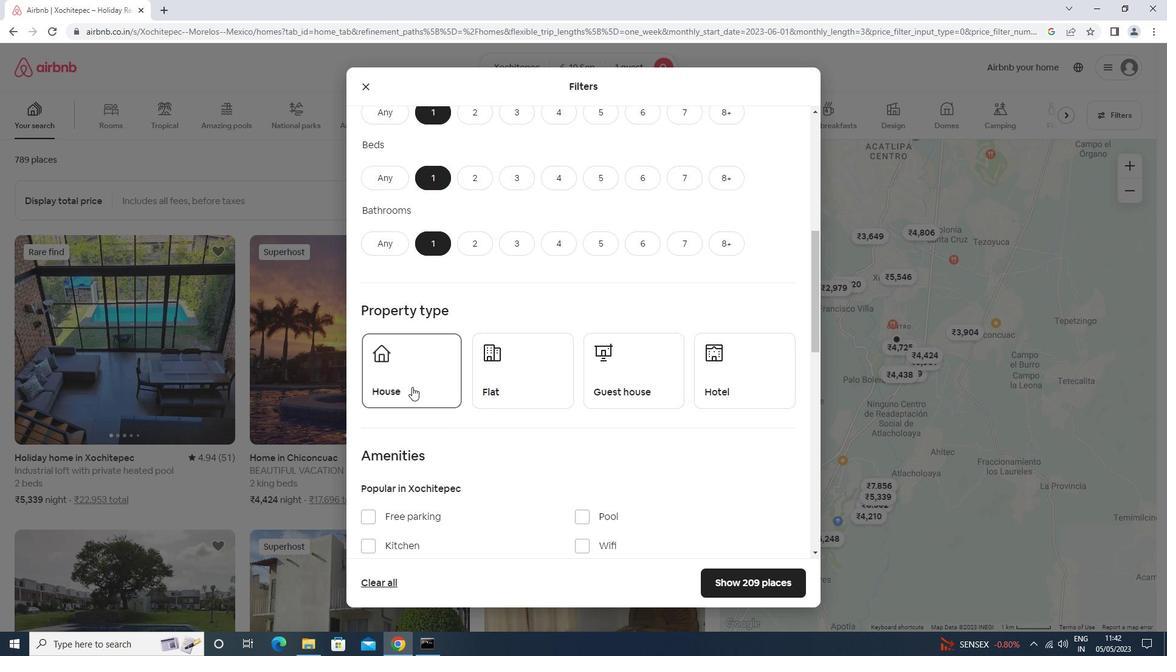 
Action: Mouse pressed left at (537, 392)
Screenshot: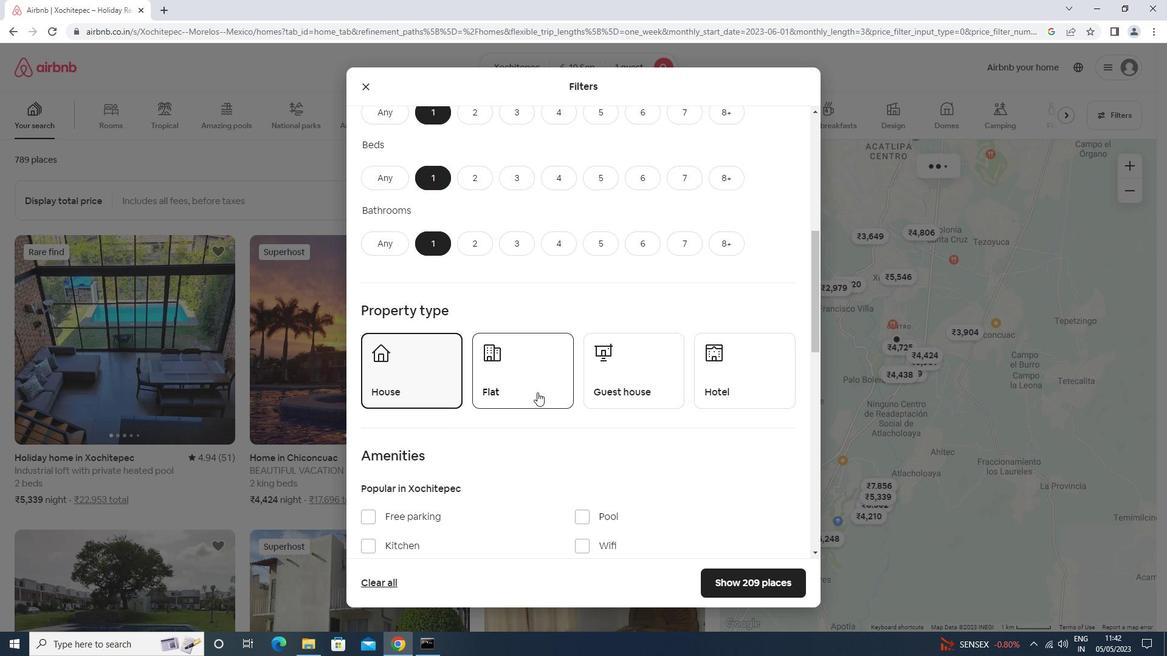 
Action: Mouse moved to (619, 368)
Screenshot: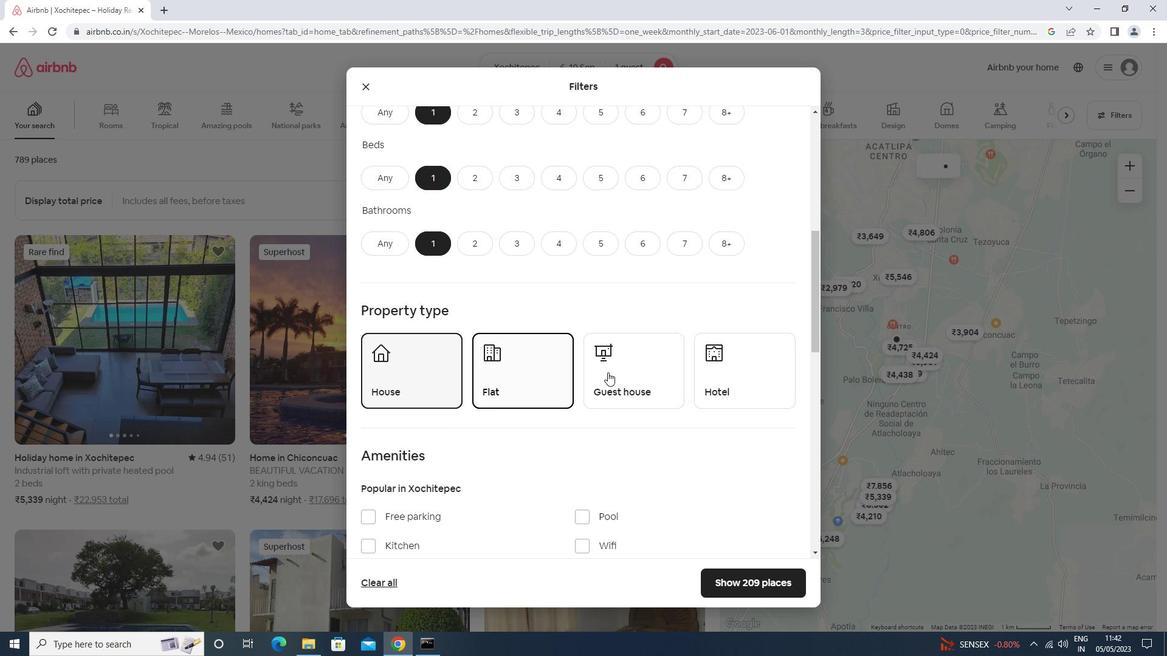 
Action: Mouse pressed left at (619, 368)
Screenshot: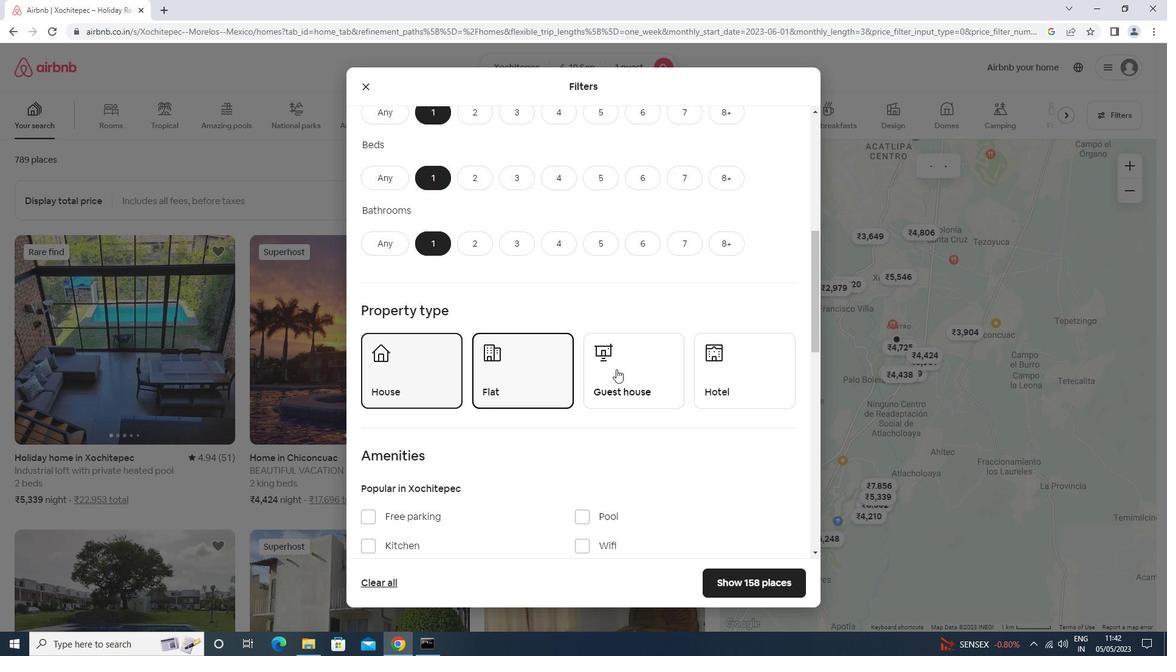 
Action: Mouse moved to (619, 369)
Screenshot: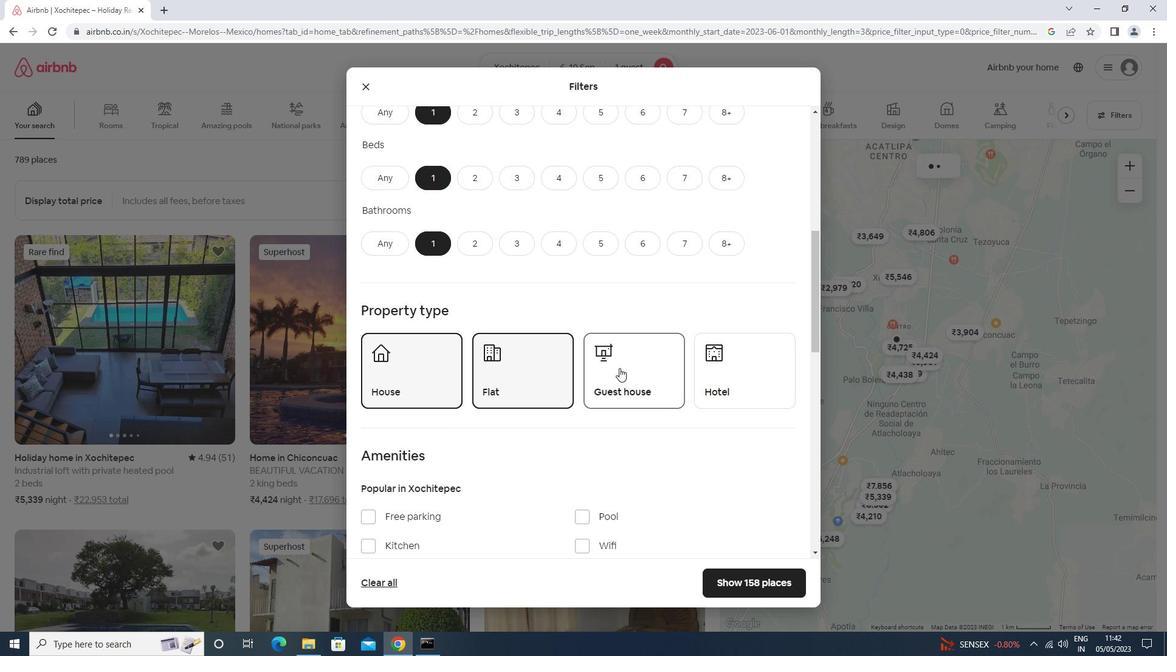 
Action: Mouse scrolled (619, 368) with delta (0, 0)
Screenshot: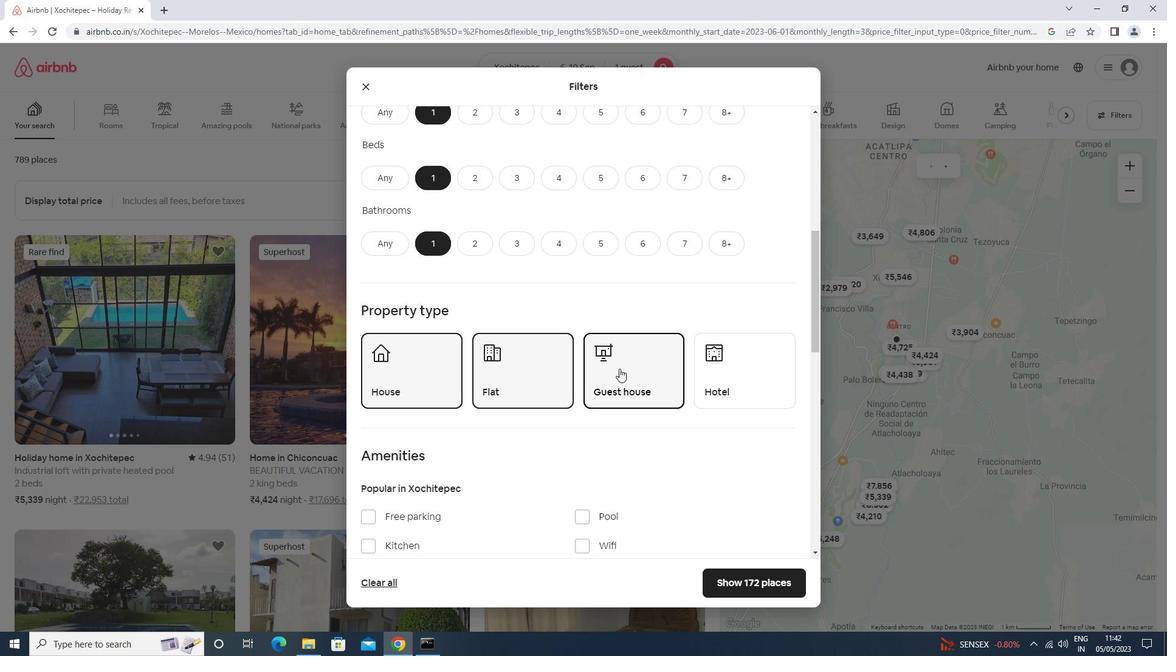 
Action: Mouse scrolled (619, 368) with delta (0, 0)
Screenshot: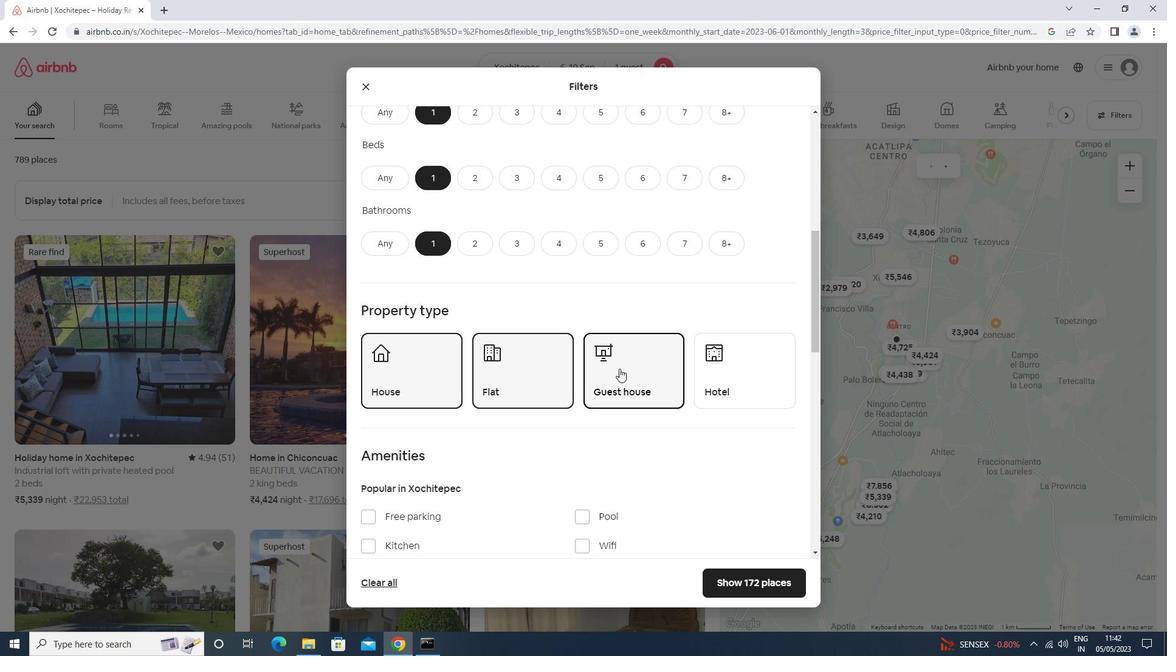 
Action: Mouse scrolled (619, 368) with delta (0, 0)
Screenshot: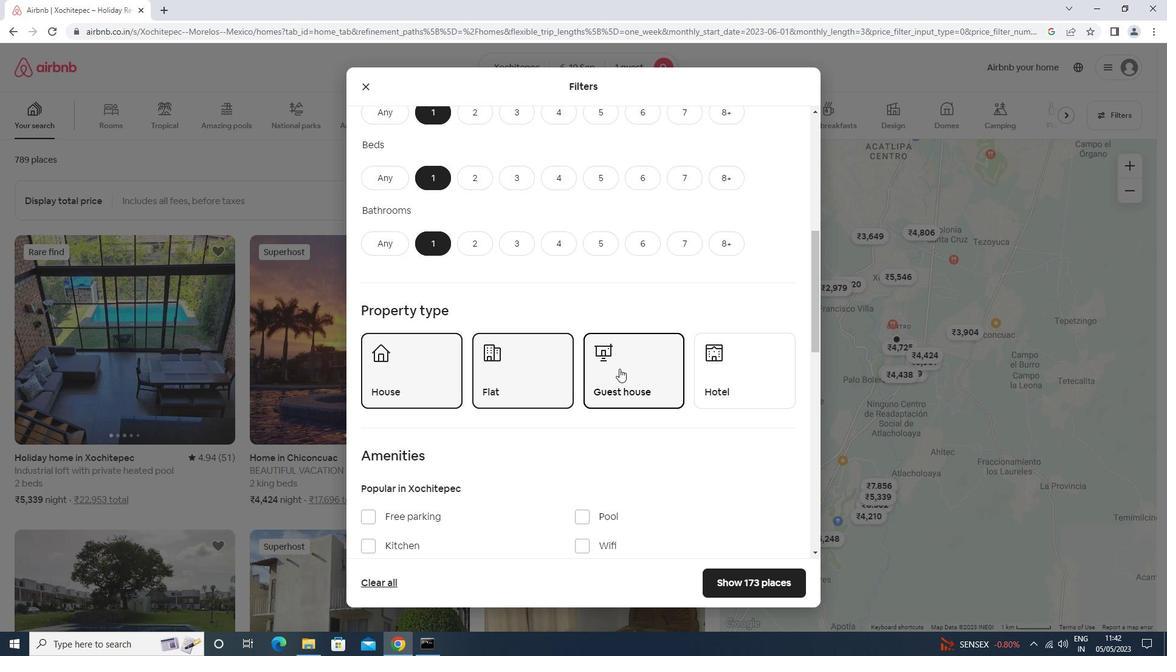 
Action: Mouse scrolled (619, 368) with delta (0, 0)
Screenshot: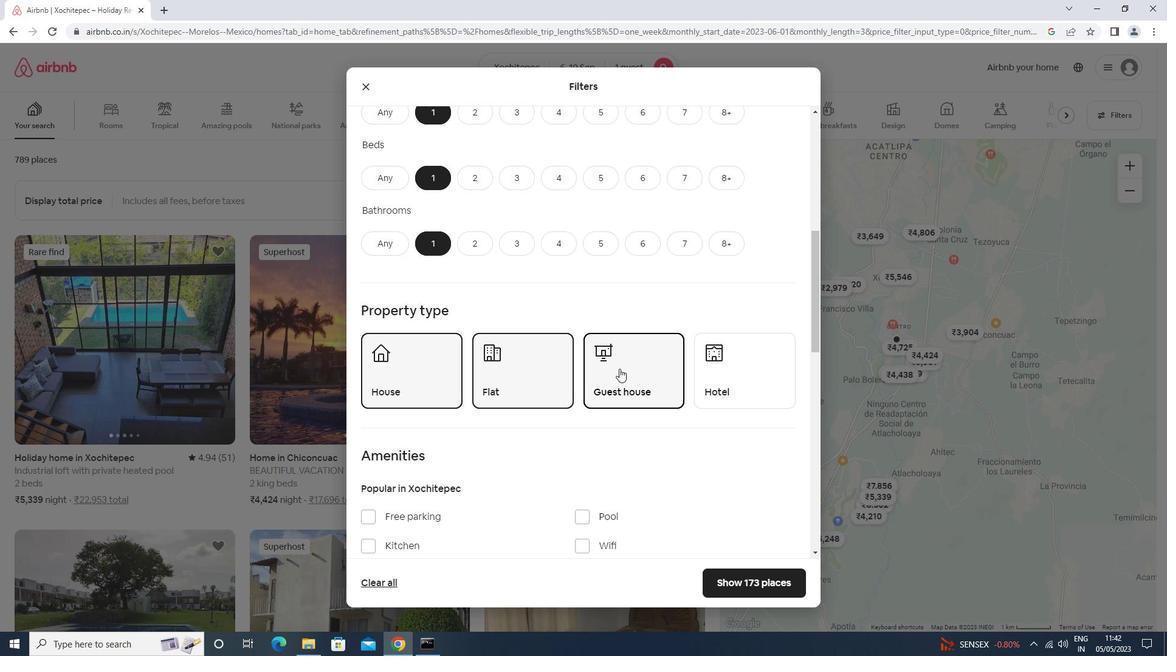 
Action: Mouse moved to (766, 498)
Screenshot: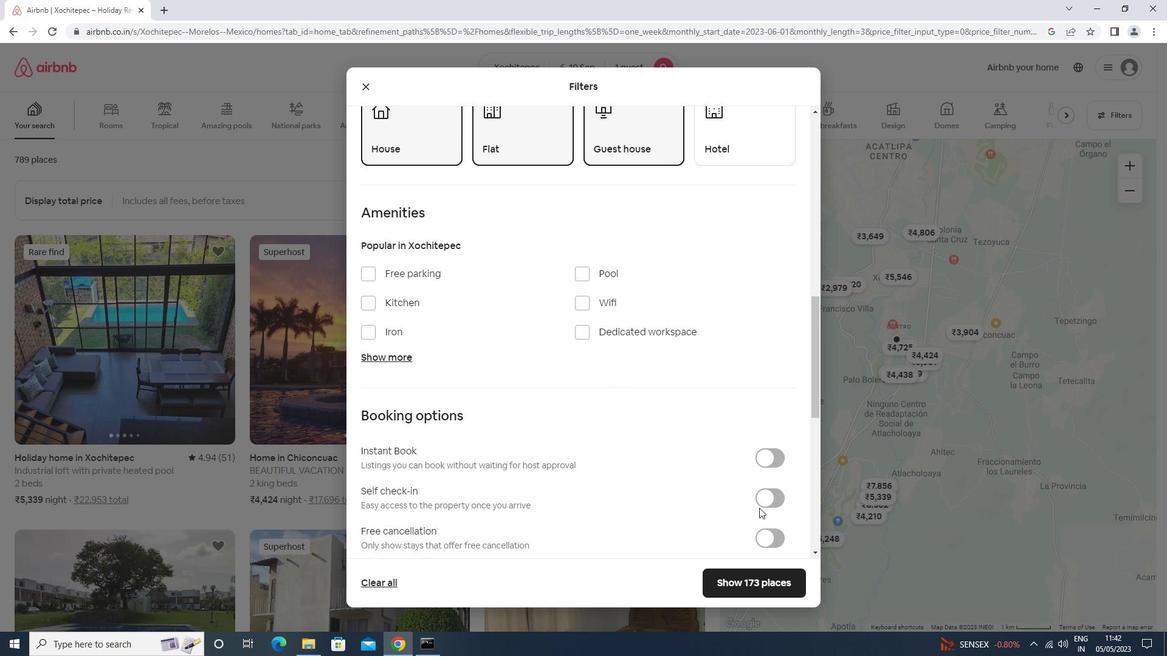 
Action: Mouse pressed left at (766, 498)
Screenshot: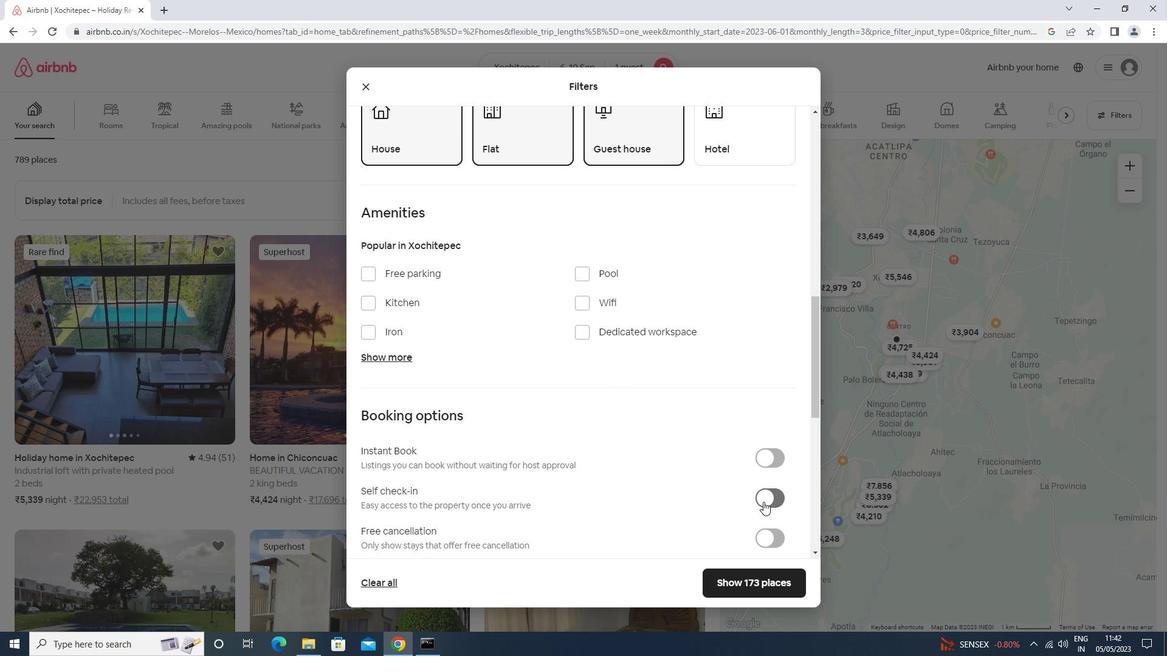 
Action: Mouse moved to (761, 492)
Screenshot: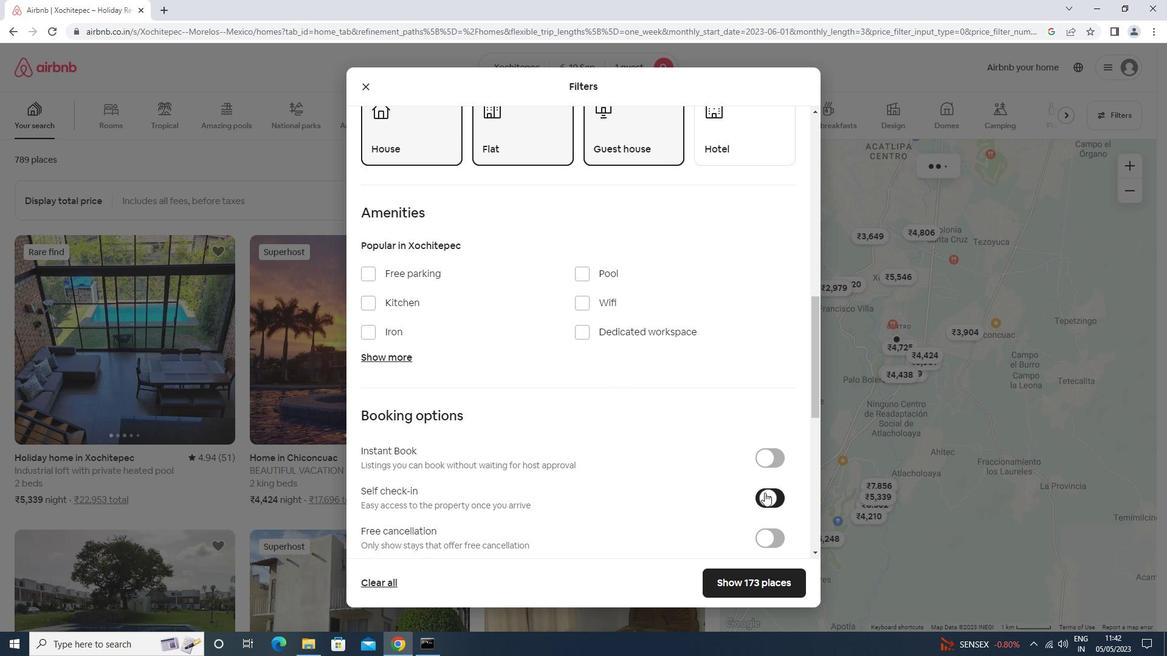 
Action: Mouse scrolled (761, 491) with delta (0, 0)
Screenshot: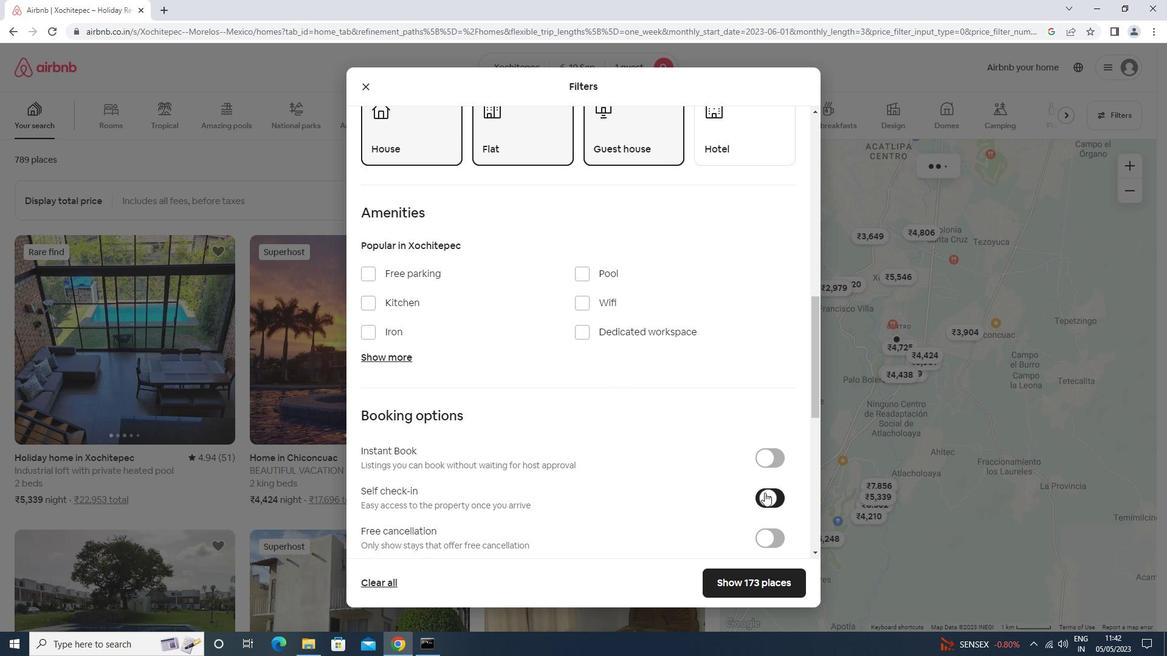 
Action: Mouse moved to (761, 492)
Screenshot: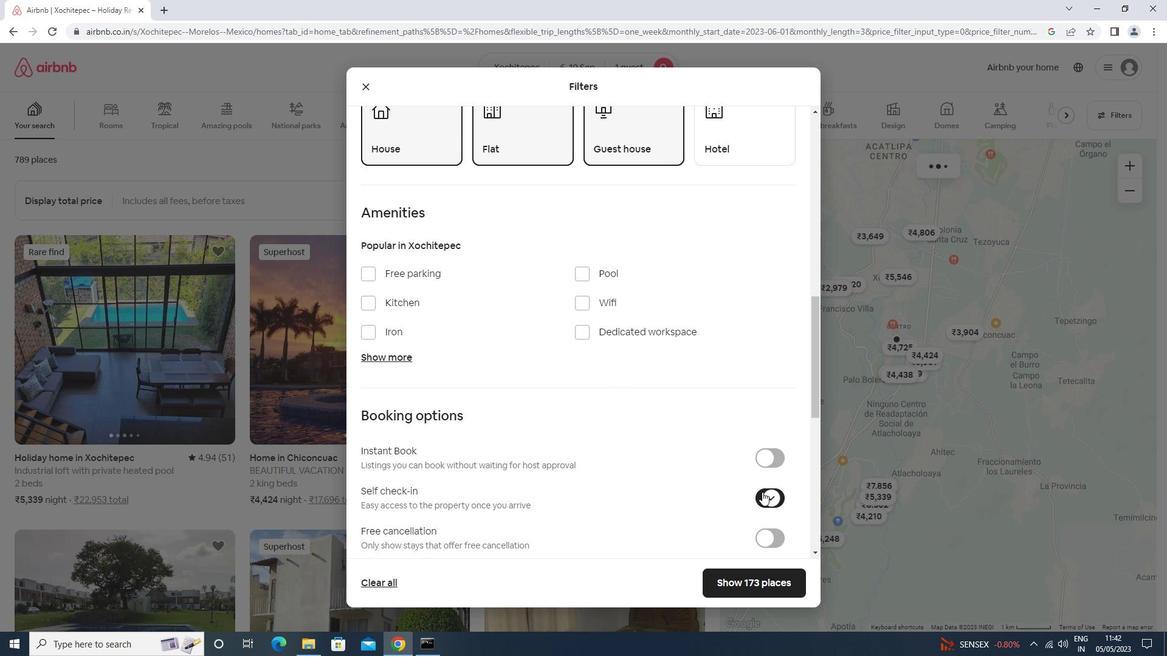 
Action: Mouse scrolled (761, 491) with delta (0, 0)
Screenshot: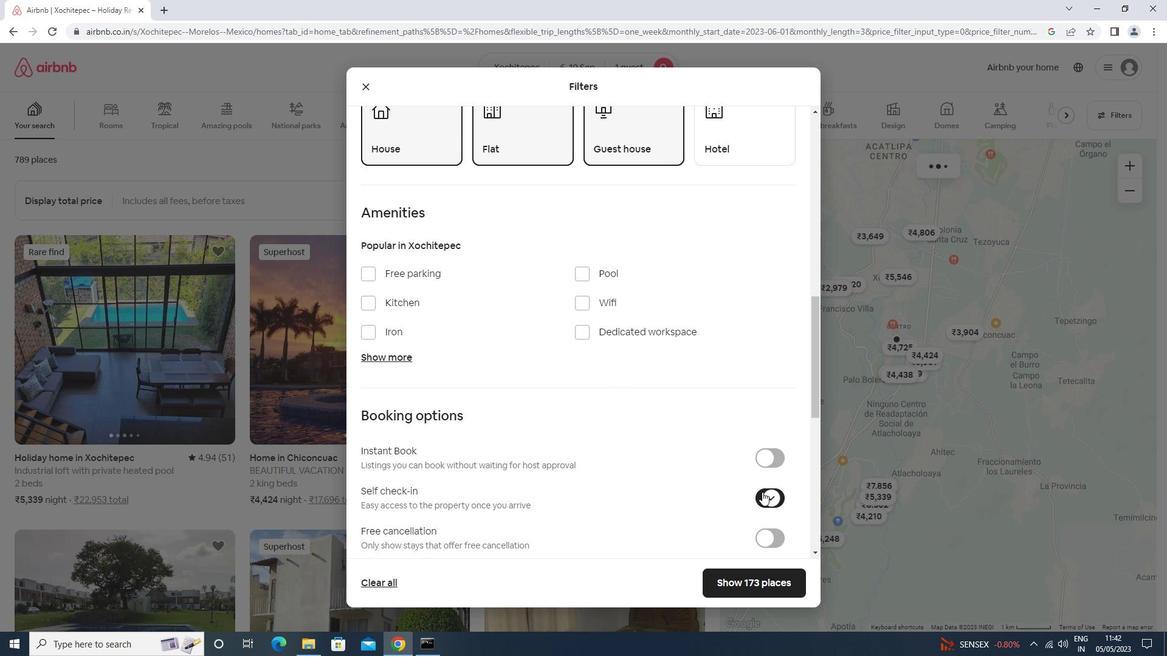 
Action: Mouse scrolled (761, 491) with delta (0, 0)
Screenshot: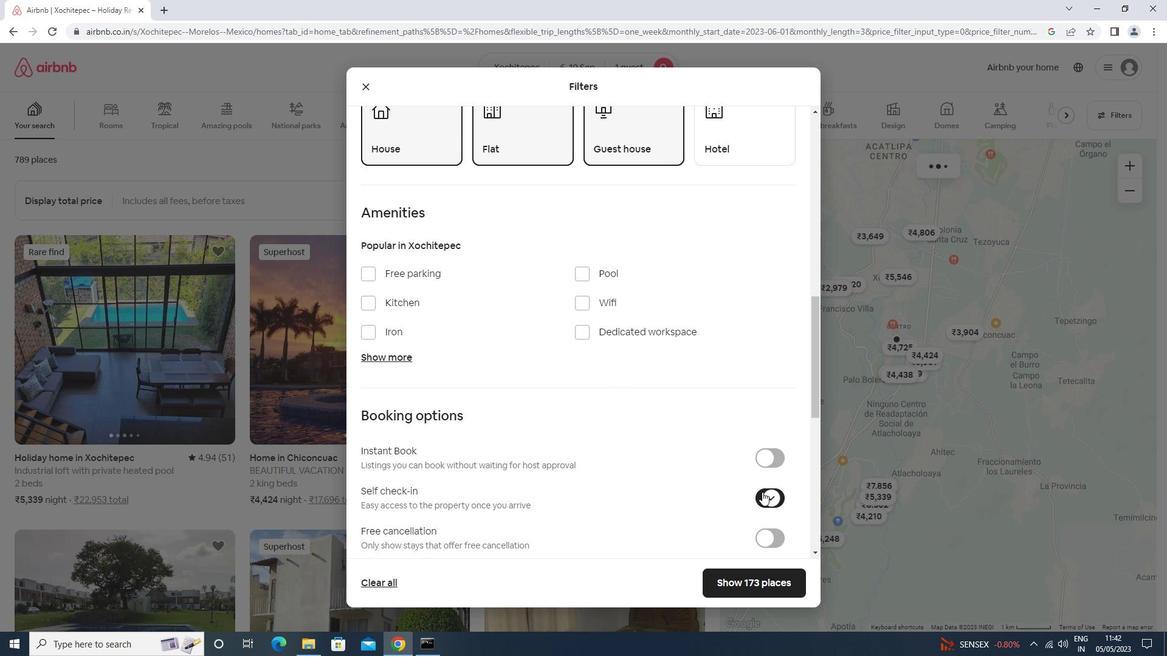 
Action: Mouse moved to (760, 492)
Screenshot: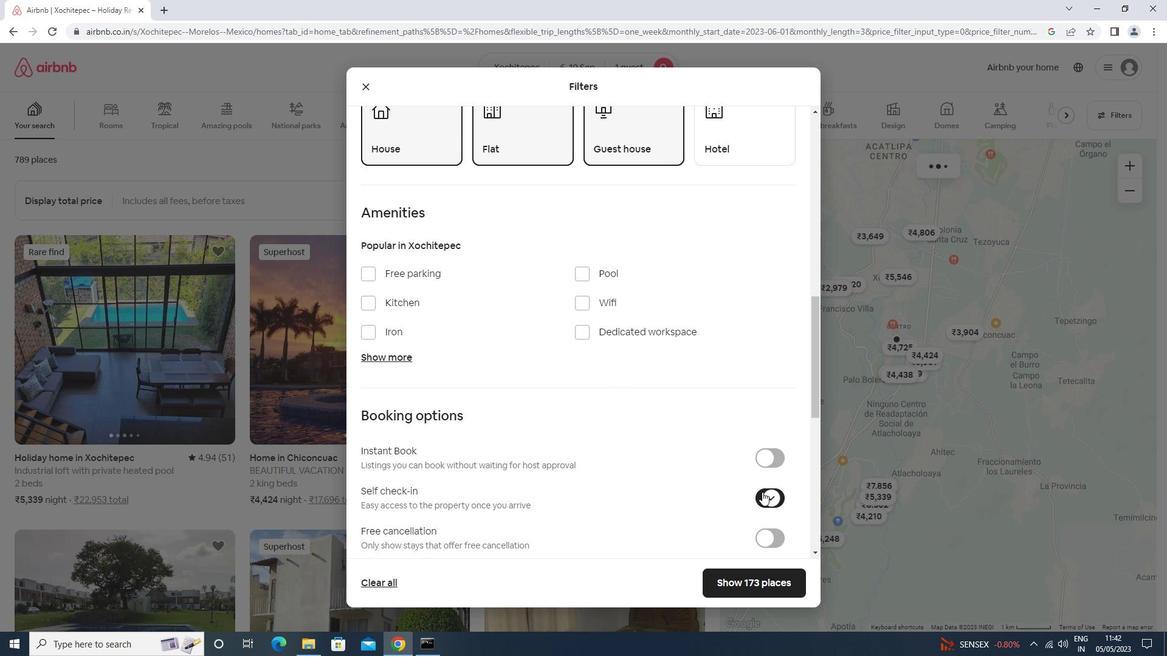 
Action: Mouse scrolled (760, 491) with delta (0, 0)
Screenshot: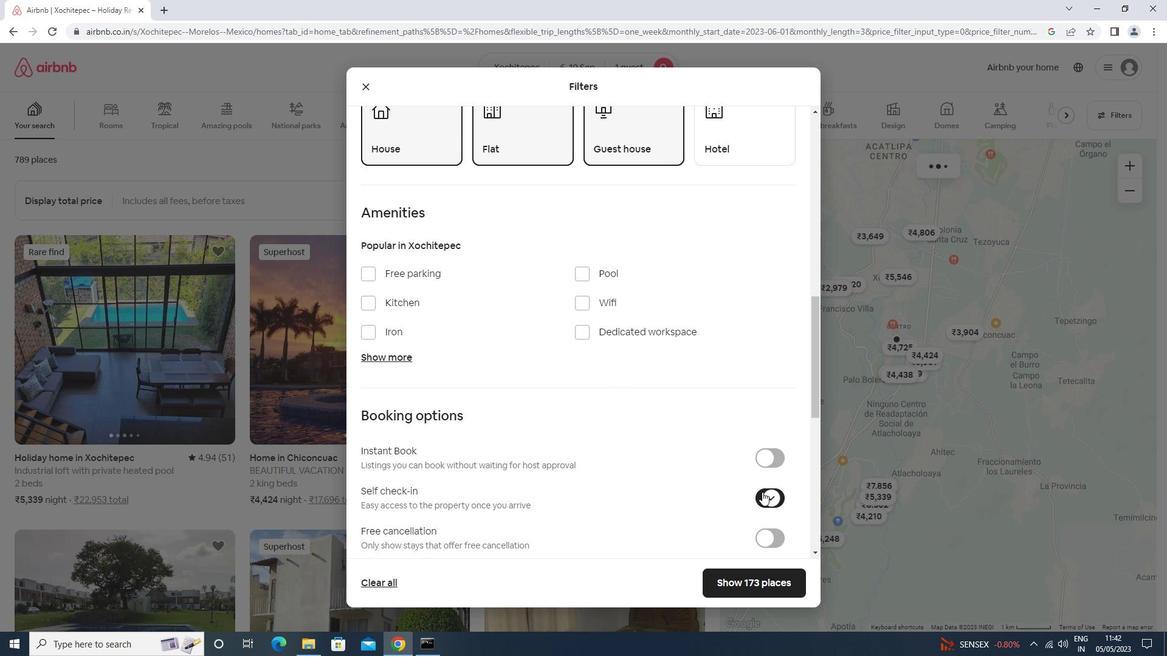 
Action: Mouse scrolled (760, 491) with delta (0, 0)
Screenshot: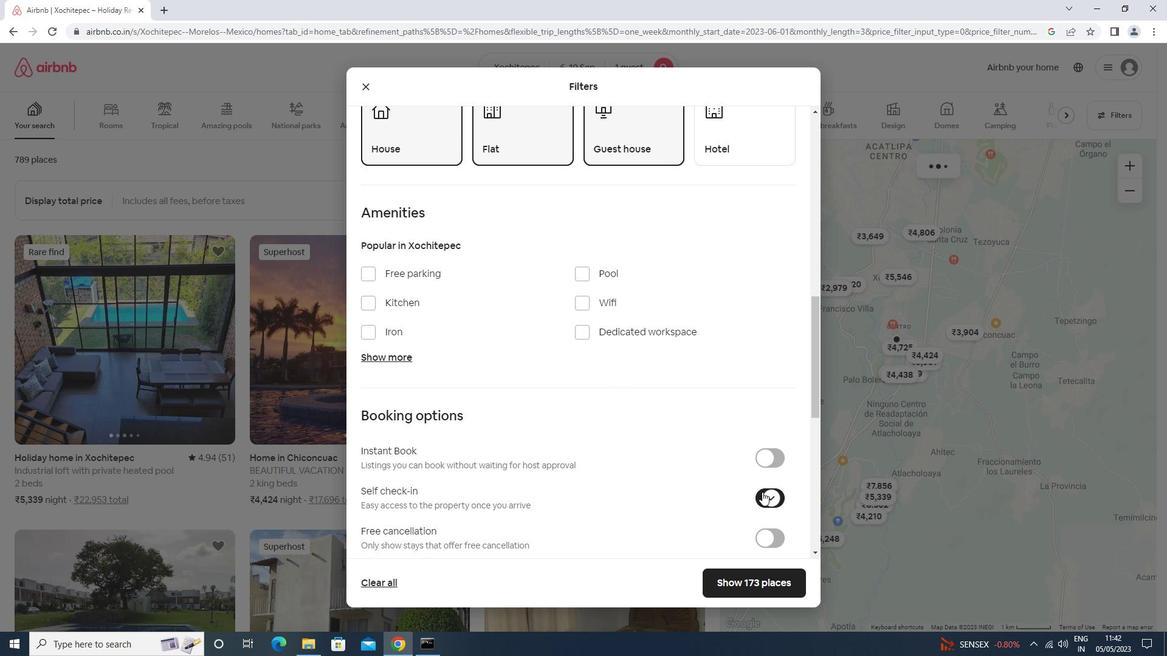 
Action: Mouse moved to (758, 492)
Screenshot: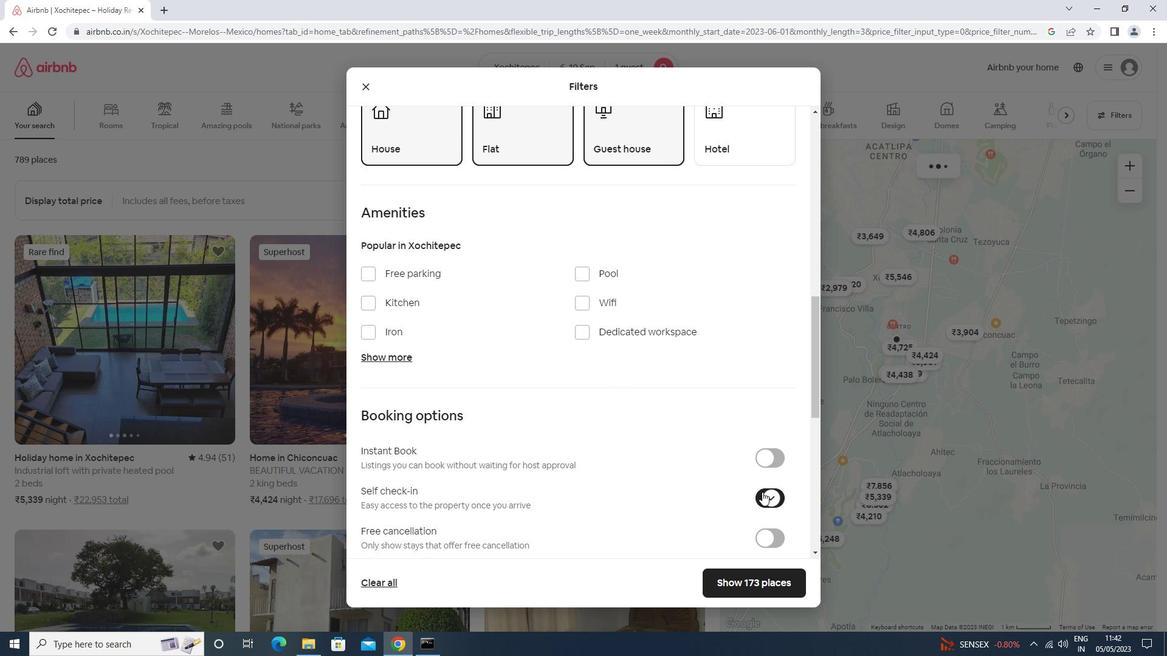 
Action: Mouse scrolled (758, 491) with delta (0, 0)
Screenshot: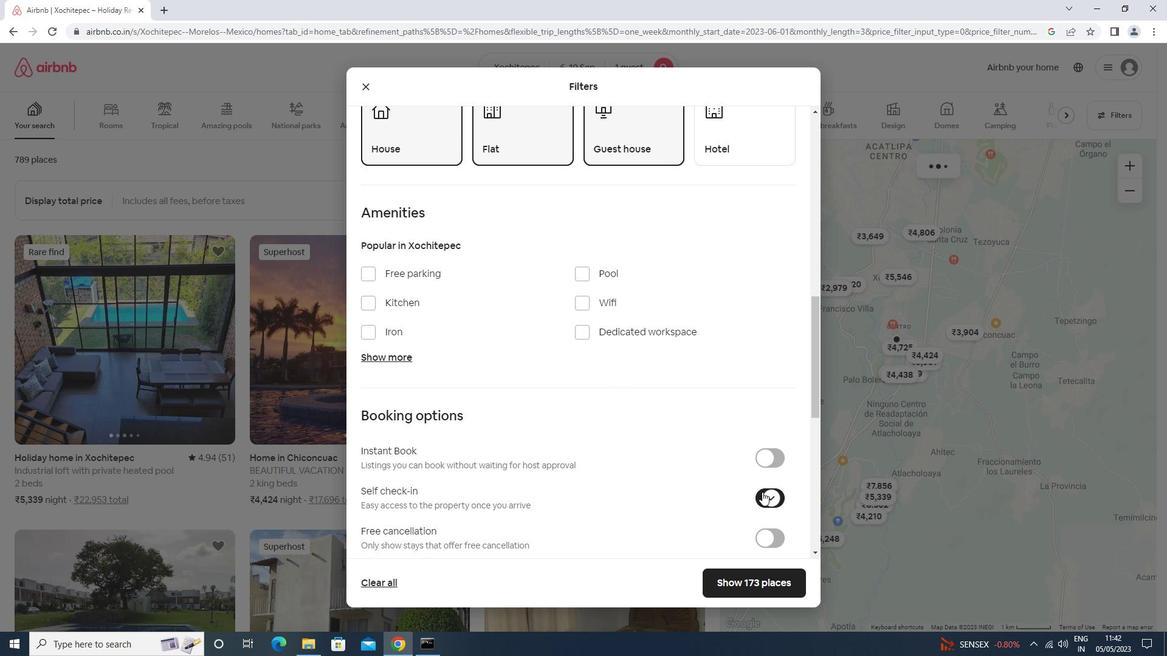 
Action: Mouse moved to (755, 492)
Screenshot: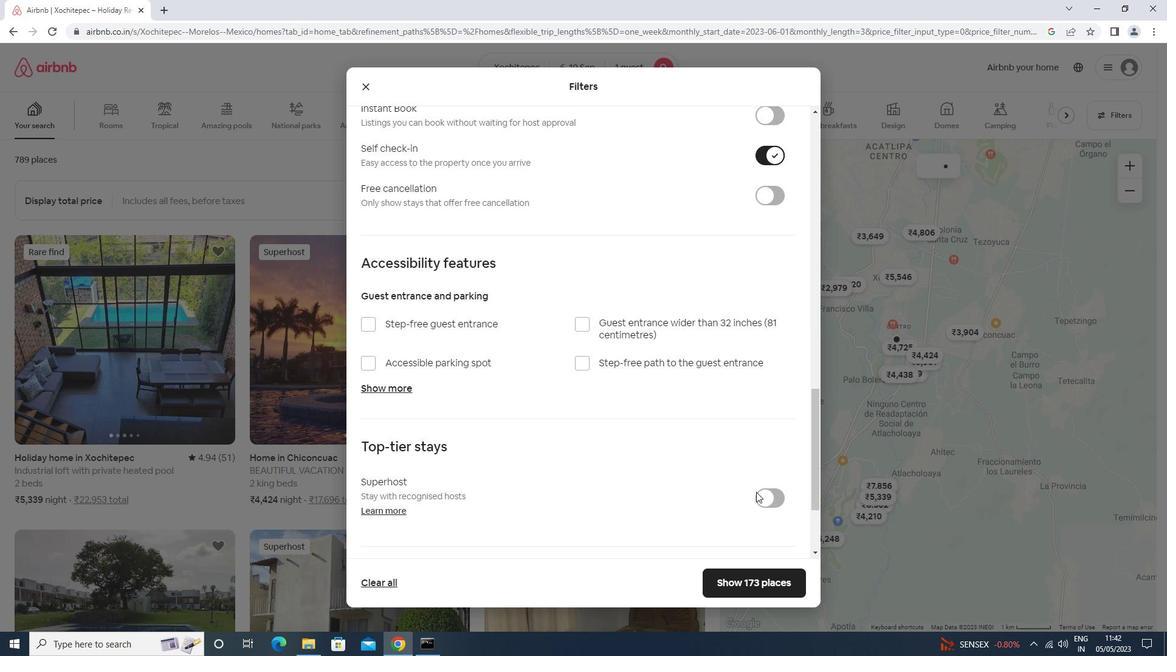 
Action: Mouse scrolled (755, 491) with delta (0, 0)
Screenshot: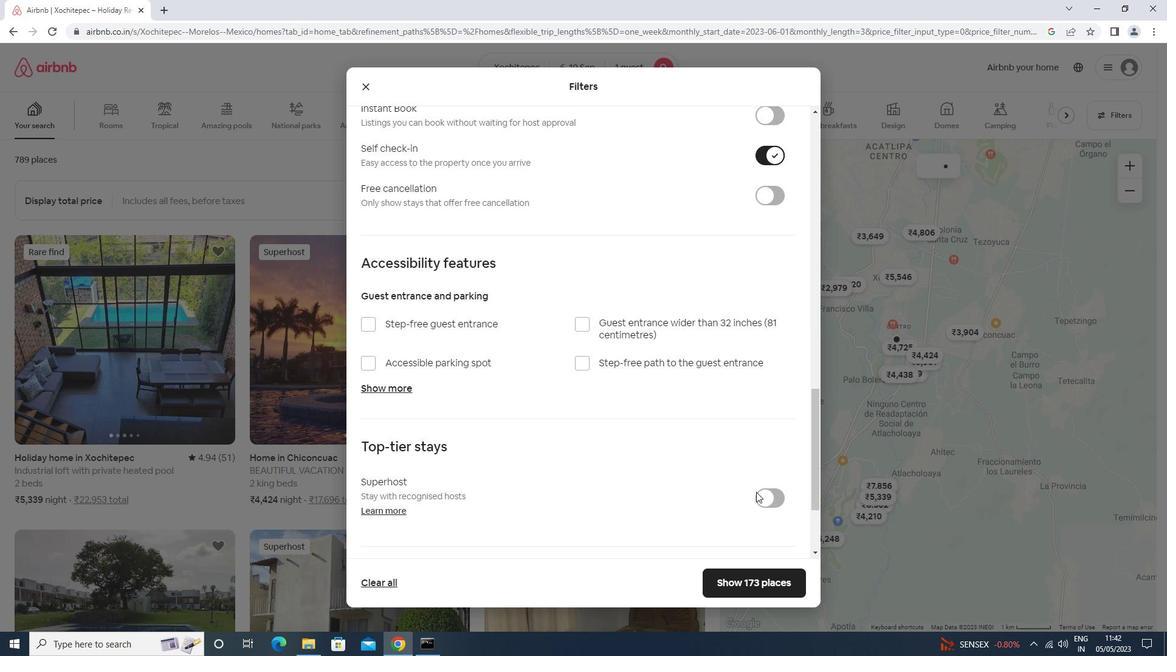 
Action: Mouse scrolled (755, 491) with delta (0, 0)
Screenshot: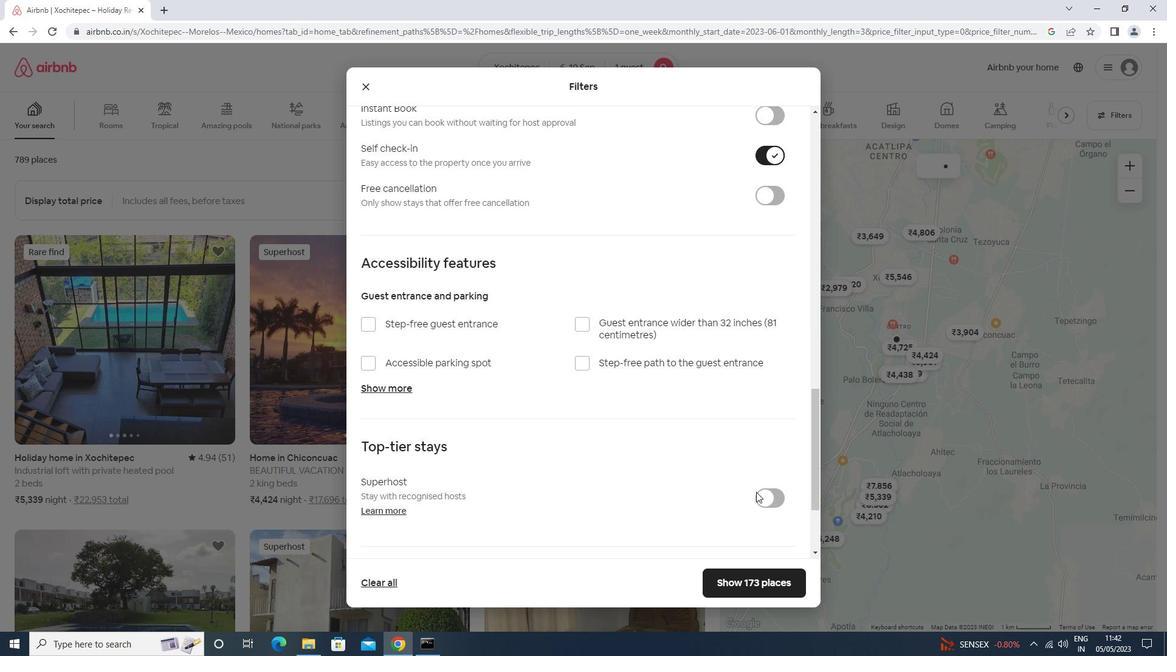 
Action: Mouse moved to (755, 492)
Screenshot: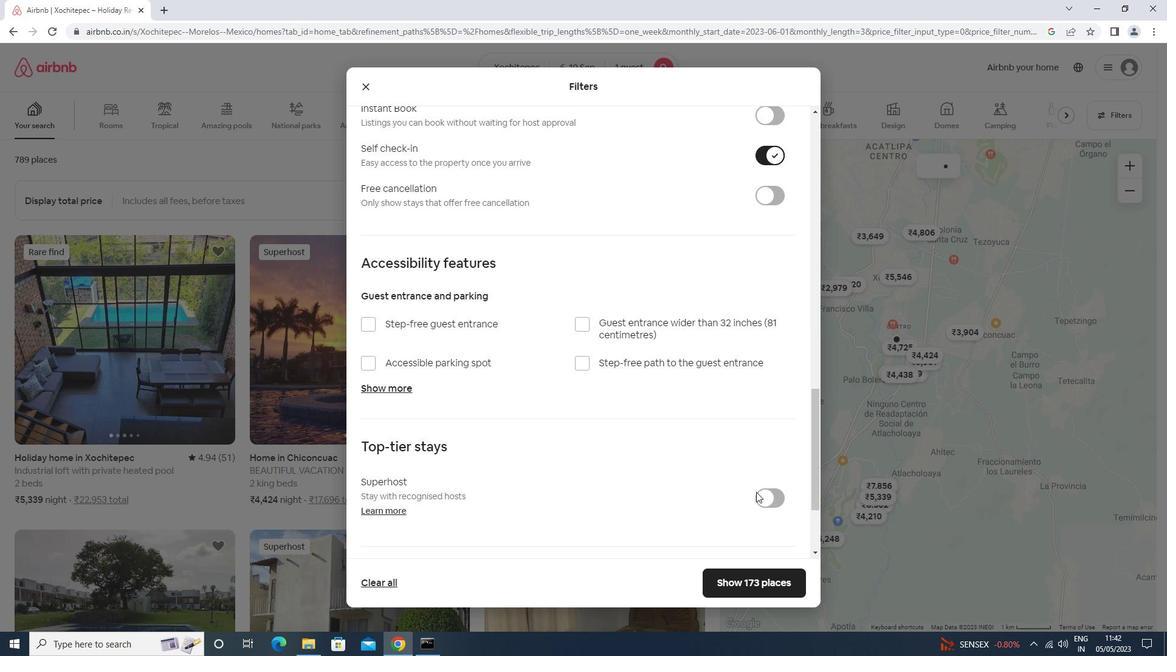 
Action: Mouse scrolled (755, 491) with delta (0, 0)
Screenshot: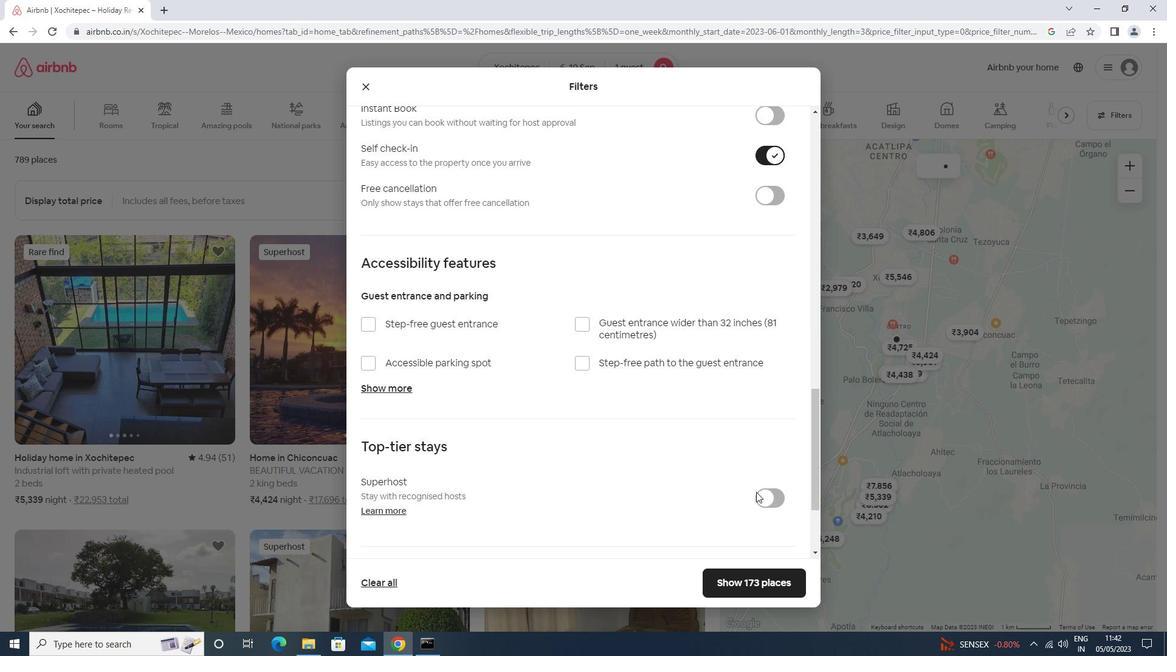 
Action: Mouse moved to (754, 492)
Screenshot: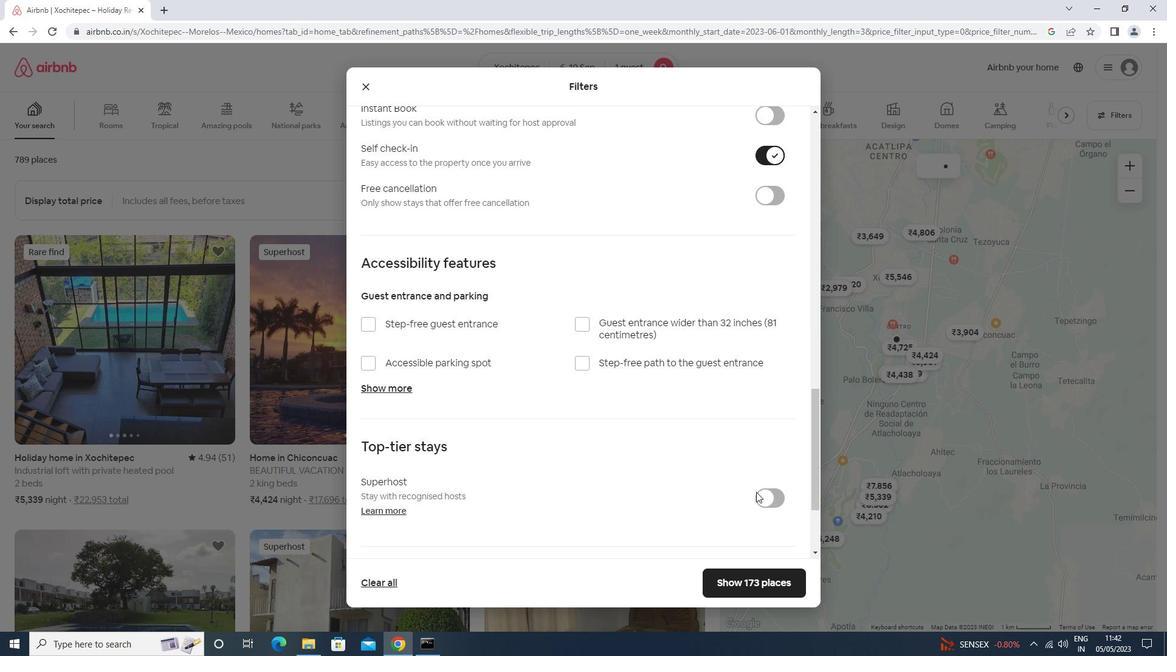 
Action: Mouse scrolled (754, 491) with delta (0, 0)
Screenshot: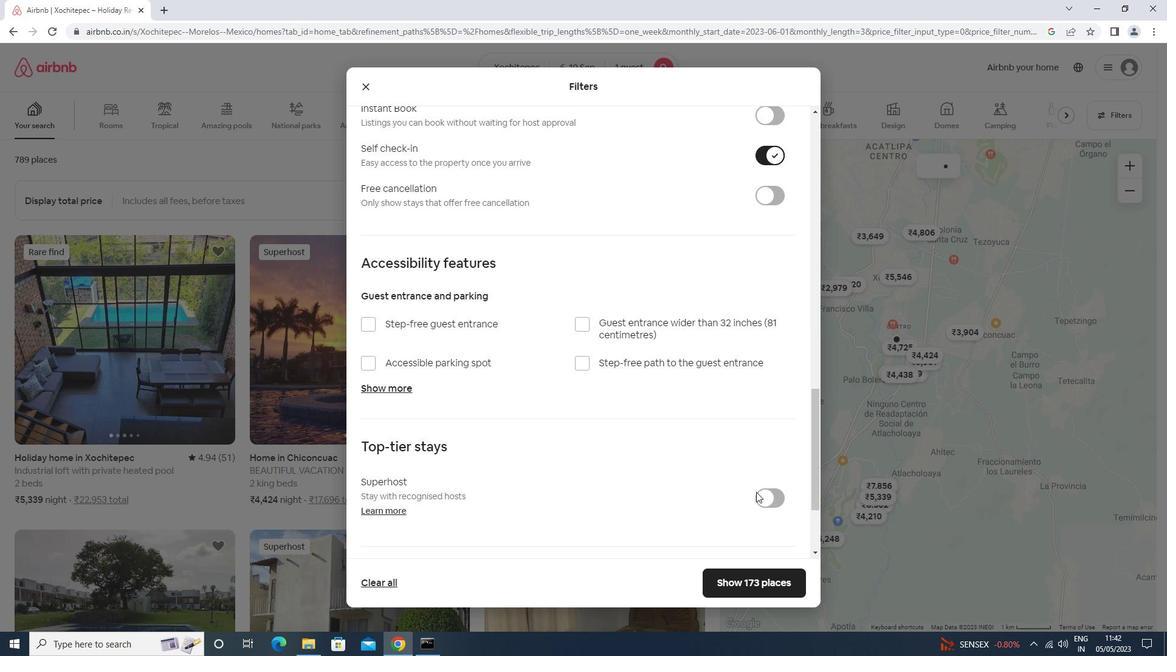 
Action: Mouse moved to (753, 492)
Screenshot: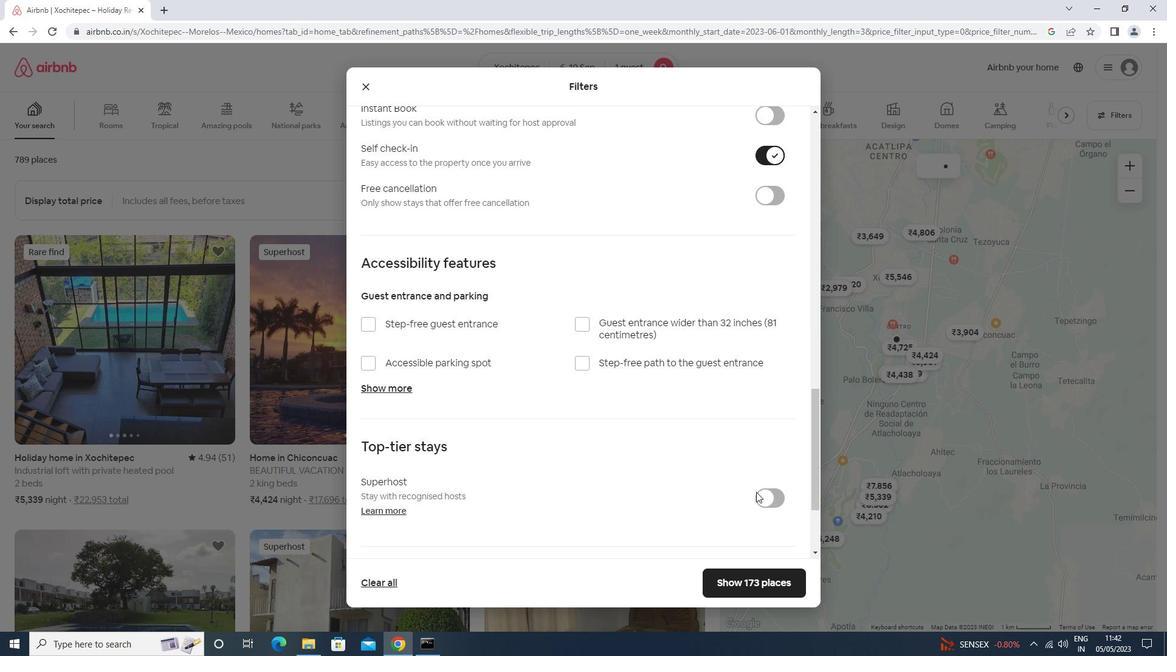 
Action: Mouse scrolled (753, 491) with delta (0, 0)
Screenshot: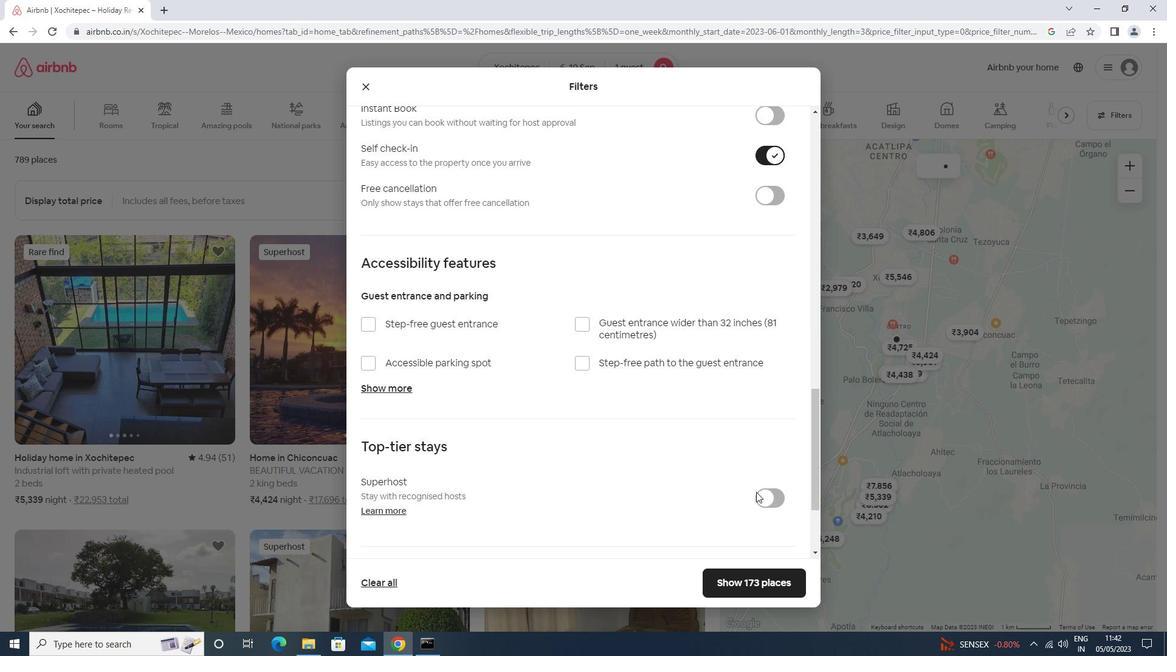 
Action: Mouse moved to (411, 465)
Screenshot: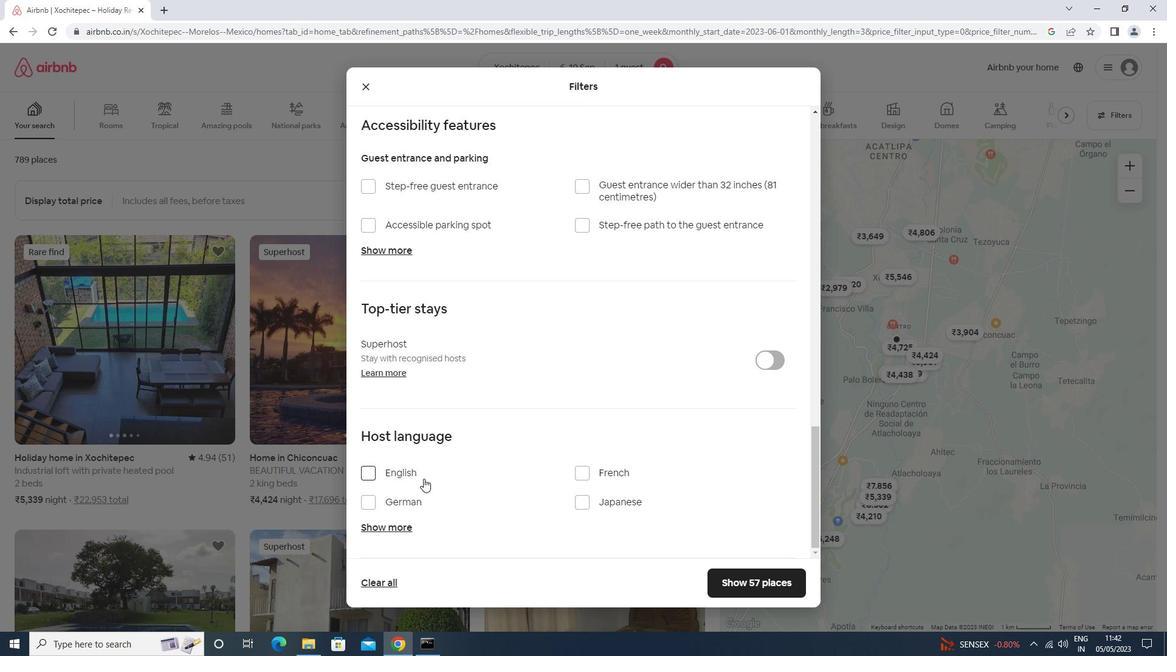
Action: Mouse pressed left at (411, 465)
Screenshot: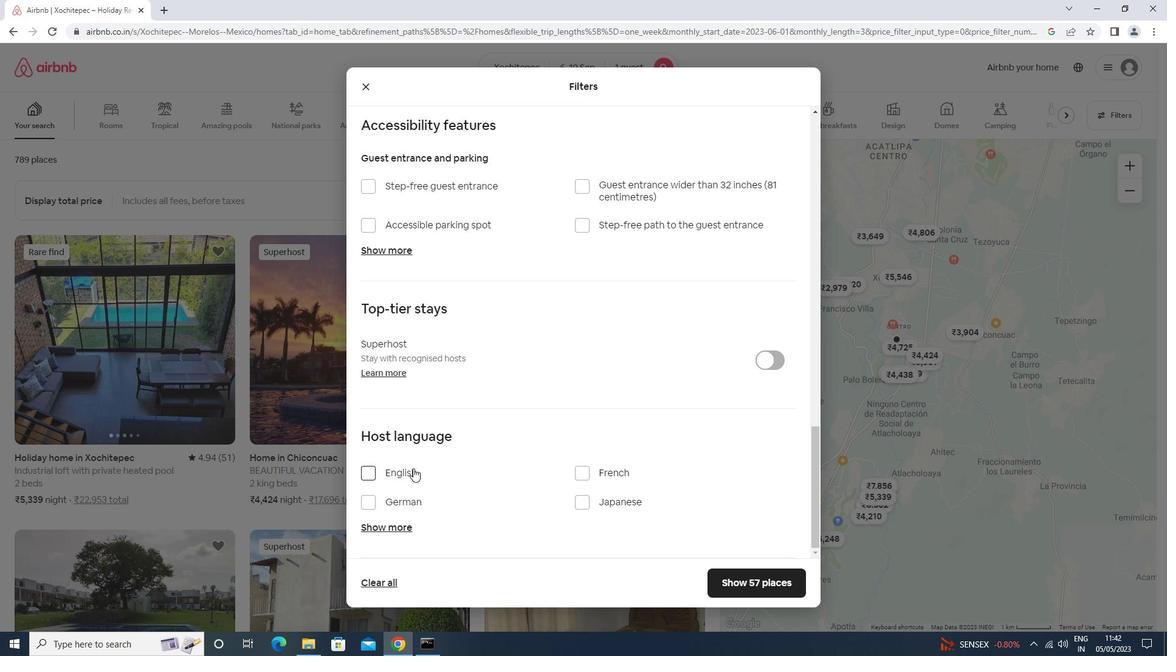 
Action: Mouse moved to (406, 467)
Screenshot: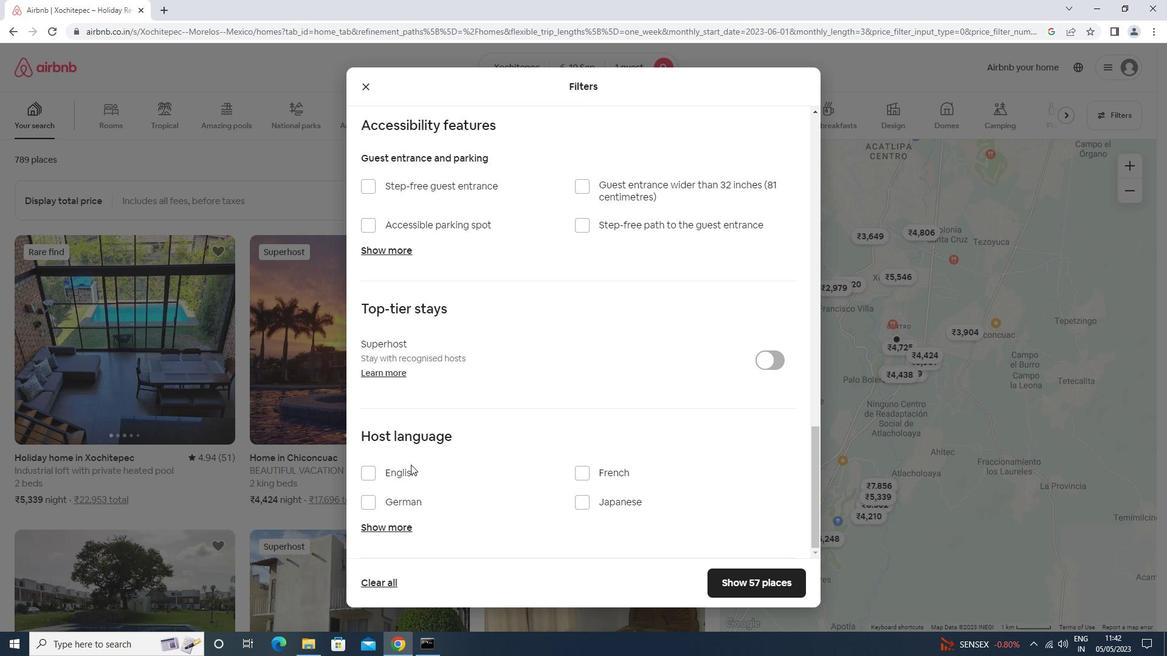 
Action: Mouse pressed left at (406, 467)
Screenshot: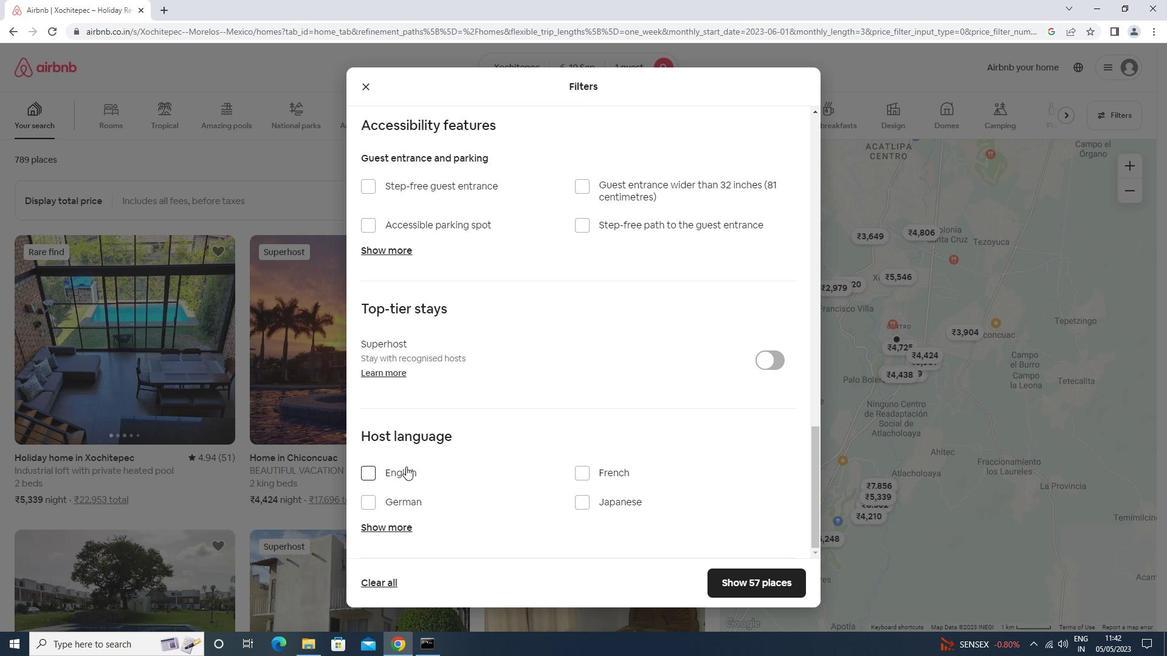 
Action: Mouse moved to (736, 577)
Screenshot: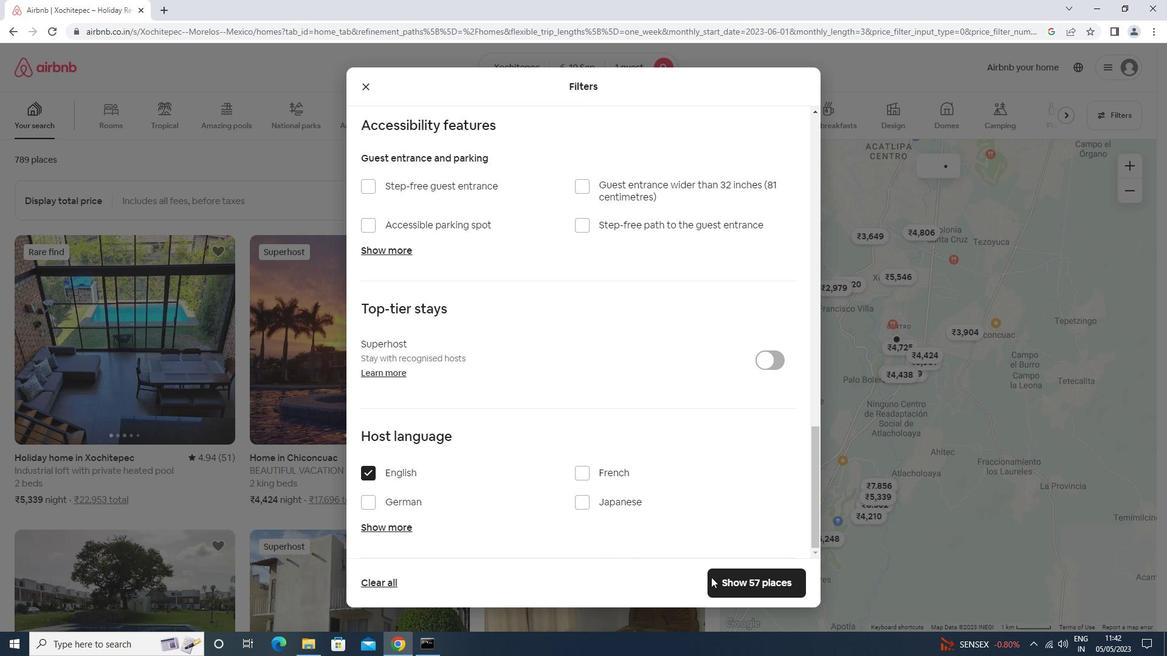 
Action: Mouse pressed left at (736, 577)
Screenshot: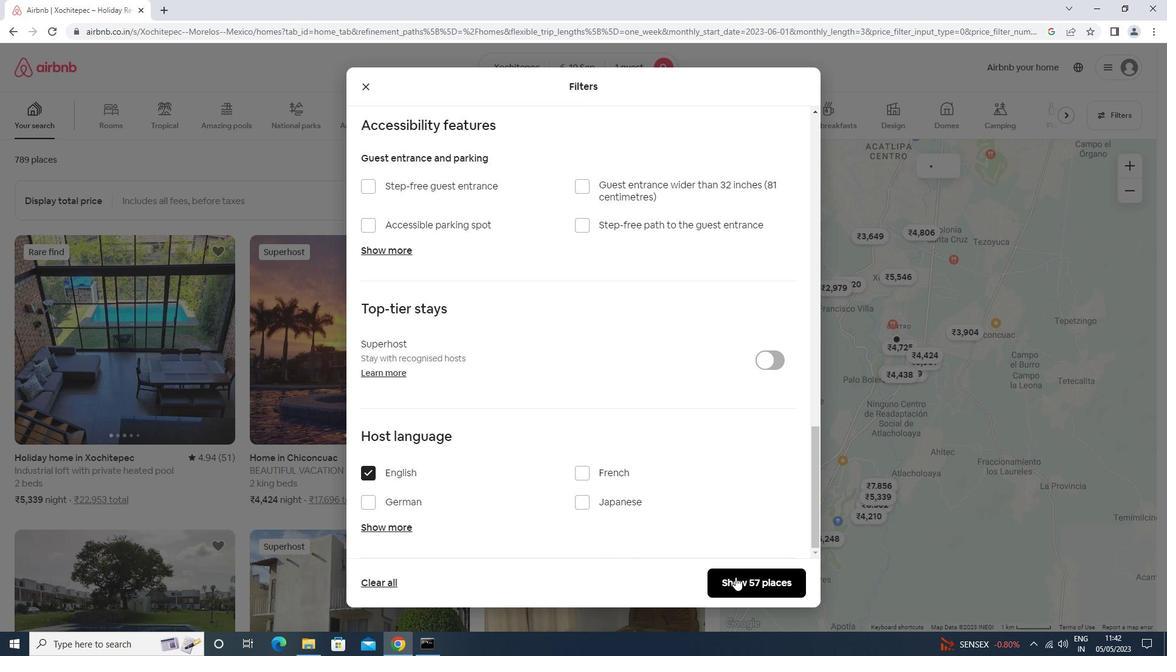 
Action: Mouse moved to (737, 577)
Screenshot: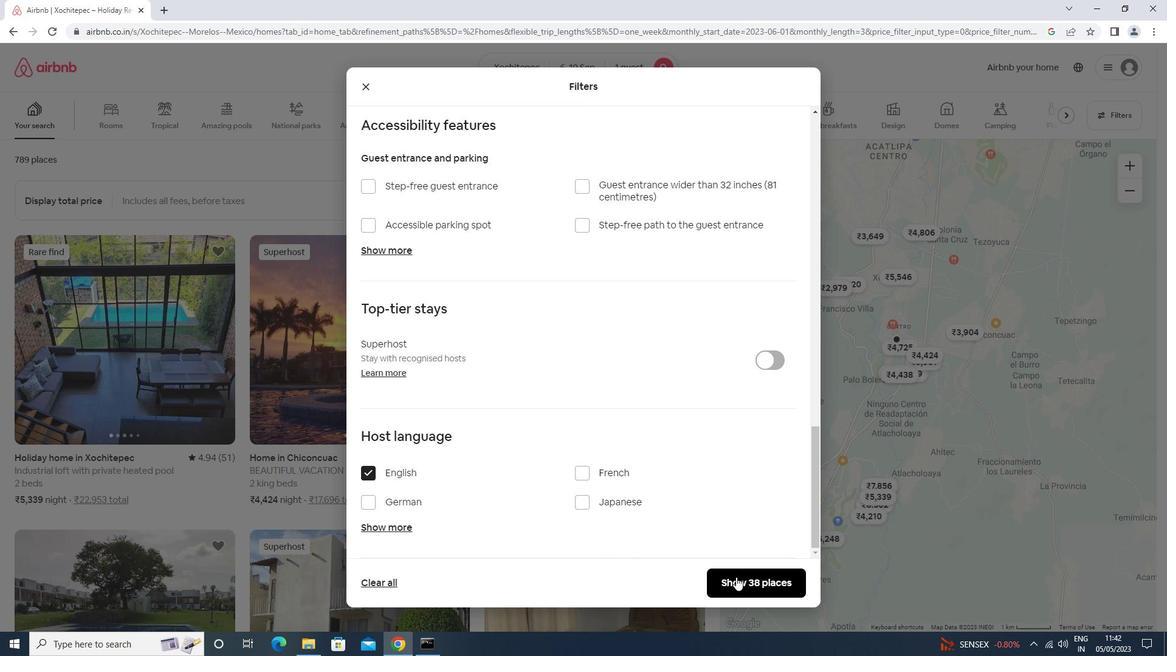 
